 Task: Find connections with filter location Viry-Châtillon with filter topic #Leadershipfirstwith filter profile language Spanish with filter current company International Business Times, India Edition with filter school Rajiv Gandhi Prodoyogiki Vishwavidyalaya, Bhopal with filter industry Renewable Energy Semiconductor Manufacturing with filter service category Visual Design with filter keywords title Telephone Operator
Action: Mouse moved to (265, 200)
Screenshot: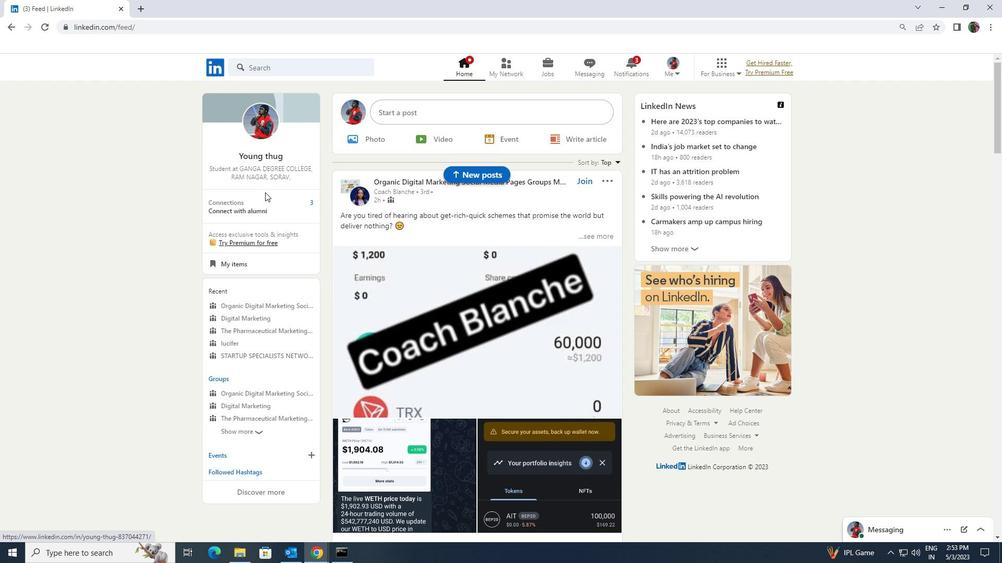 
Action: Mouse pressed left at (265, 200)
Screenshot: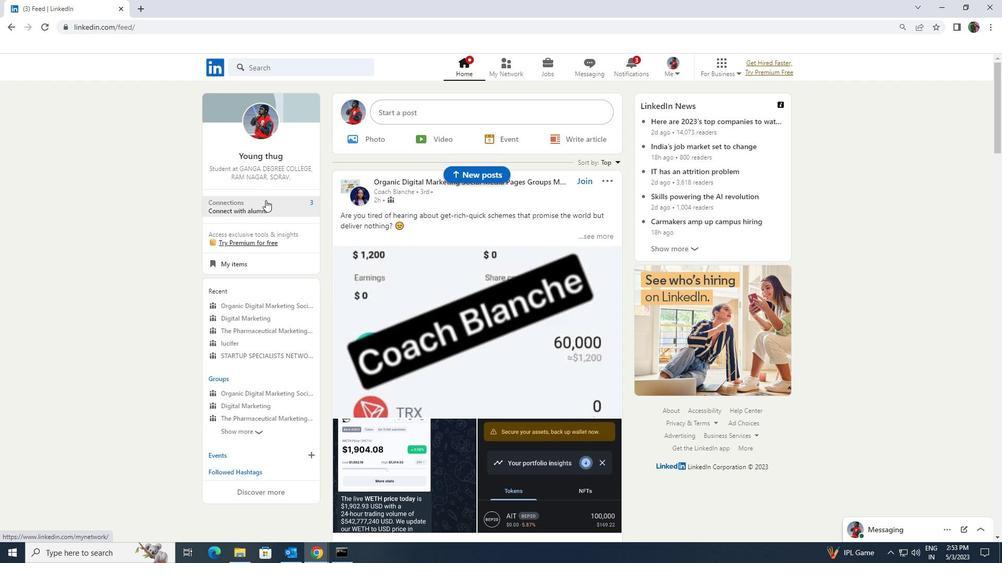 
Action: Mouse moved to (286, 125)
Screenshot: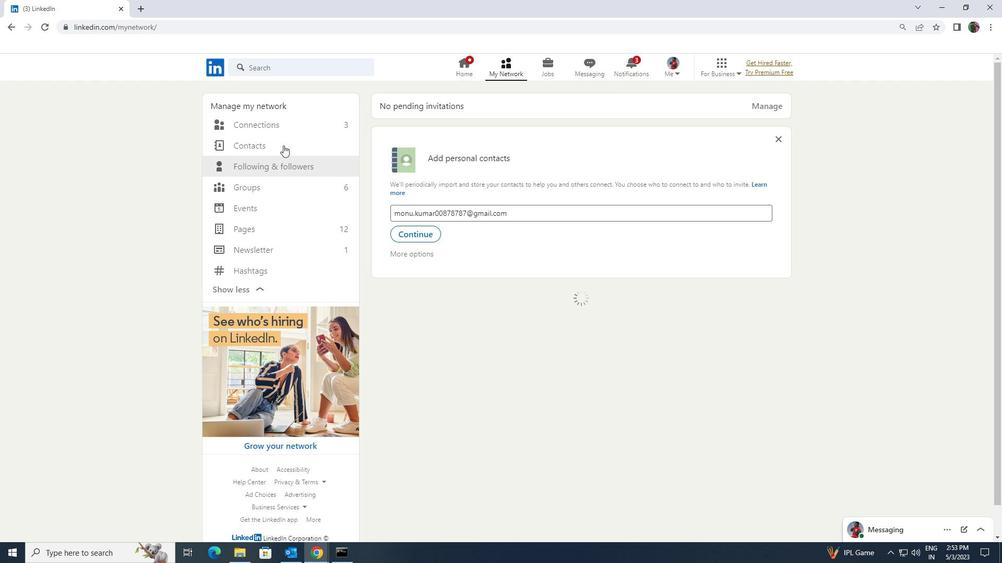 
Action: Mouse pressed left at (286, 125)
Screenshot: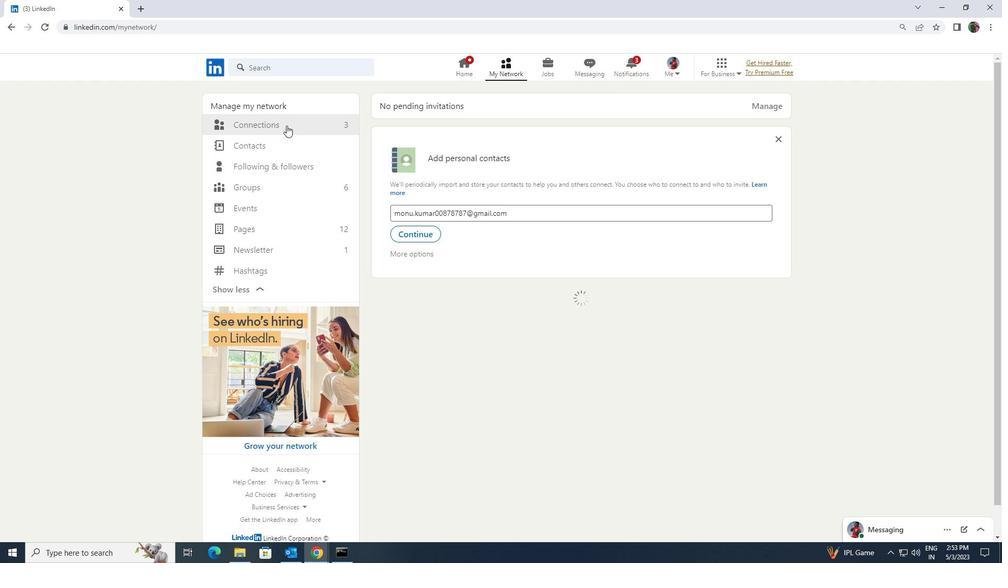 
Action: Mouse moved to (557, 125)
Screenshot: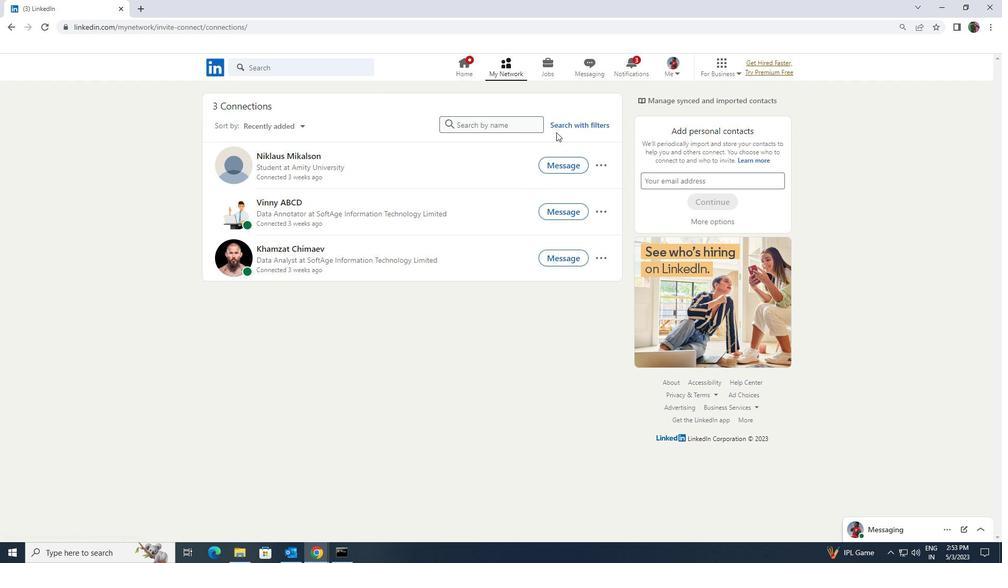 
Action: Mouse pressed left at (557, 125)
Screenshot: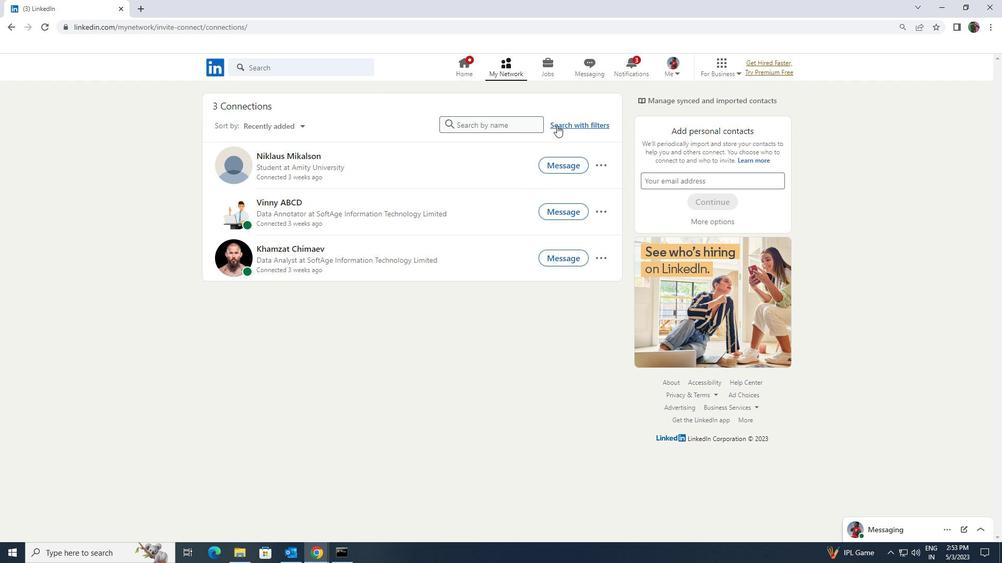 
Action: Mouse moved to (543, 100)
Screenshot: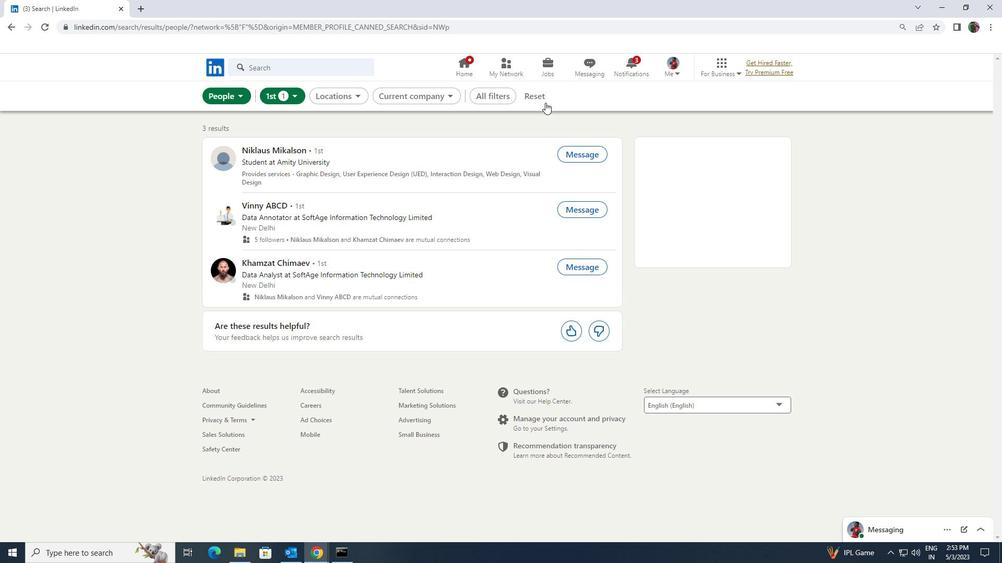 
Action: Mouse pressed left at (543, 100)
Screenshot: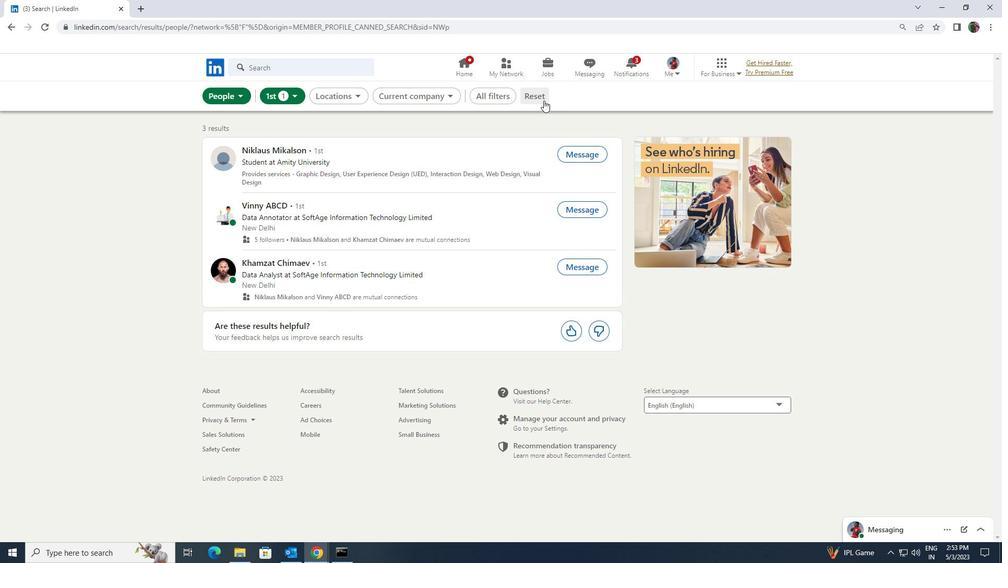 
Action: Mouse moved to (519, 92)
Screenshot: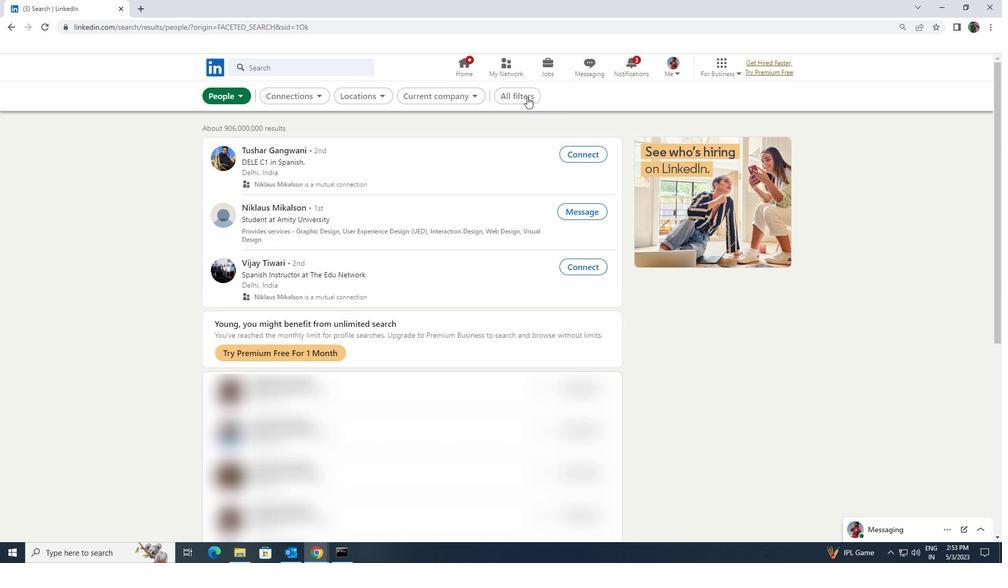 
Action: Mouse pressed left at (519, 92)
Screenshot: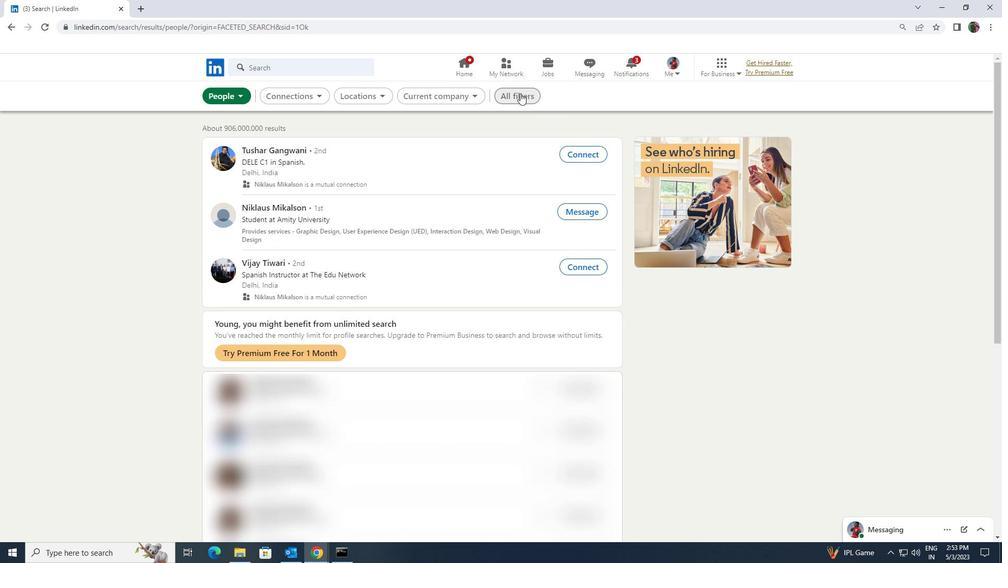 
Action: Mouse pressed left at (519, 92)
Screenshot: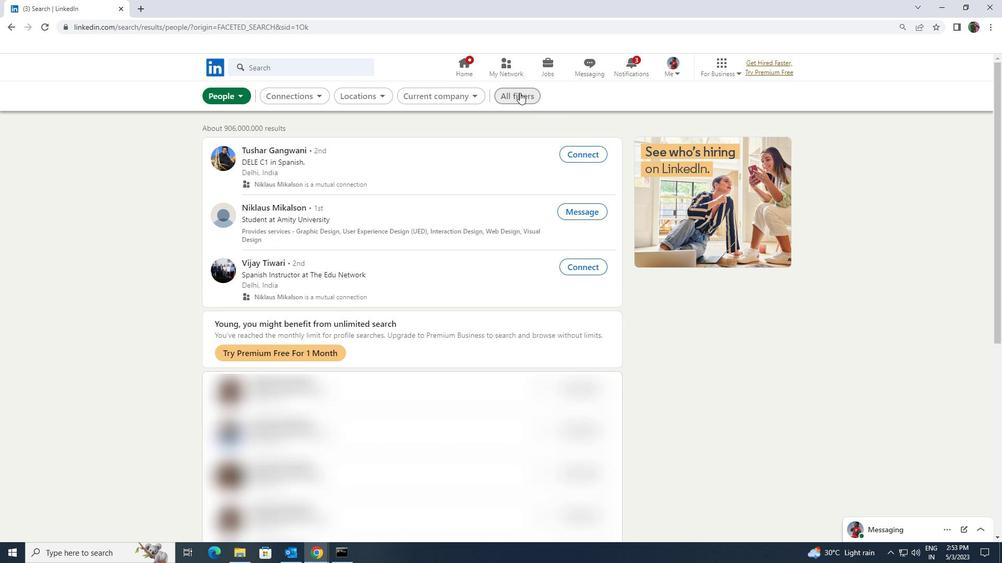 
Action: Mouse pressed left at (519, 92)
Screenshot: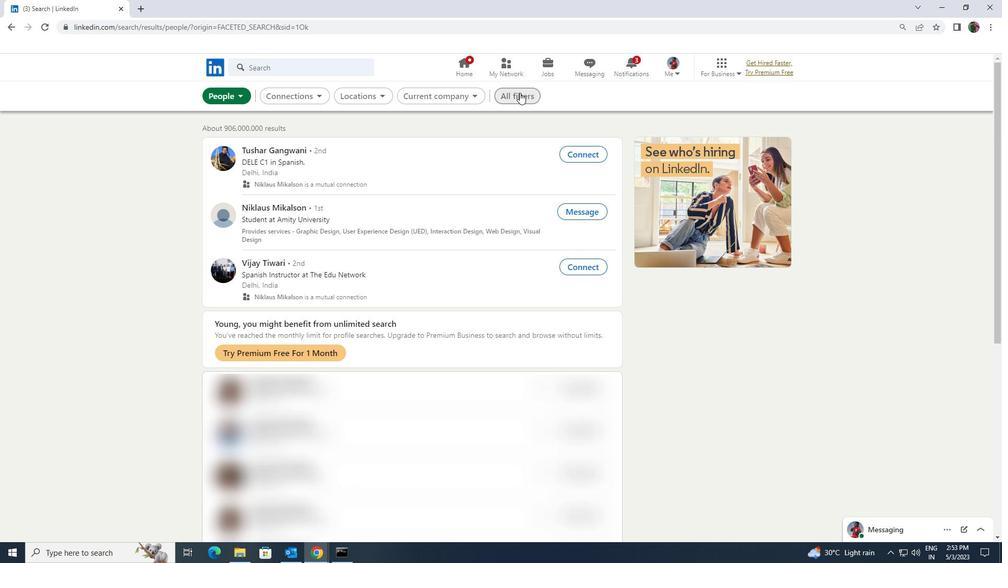 
Action: Mouse moved to (870, 406)
Screenshot: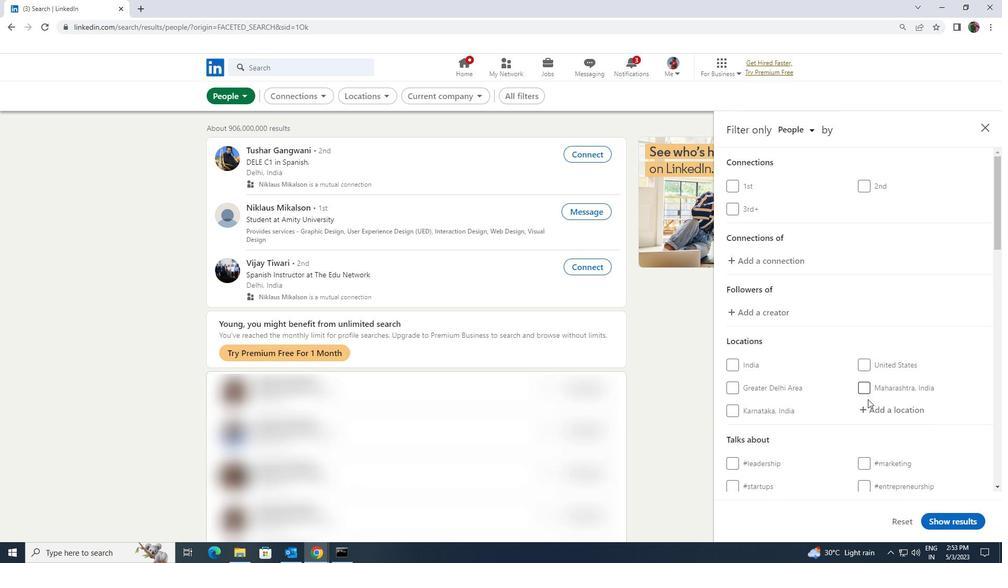 
Action: Mouse pressed left at (870, 406)
Screenshot: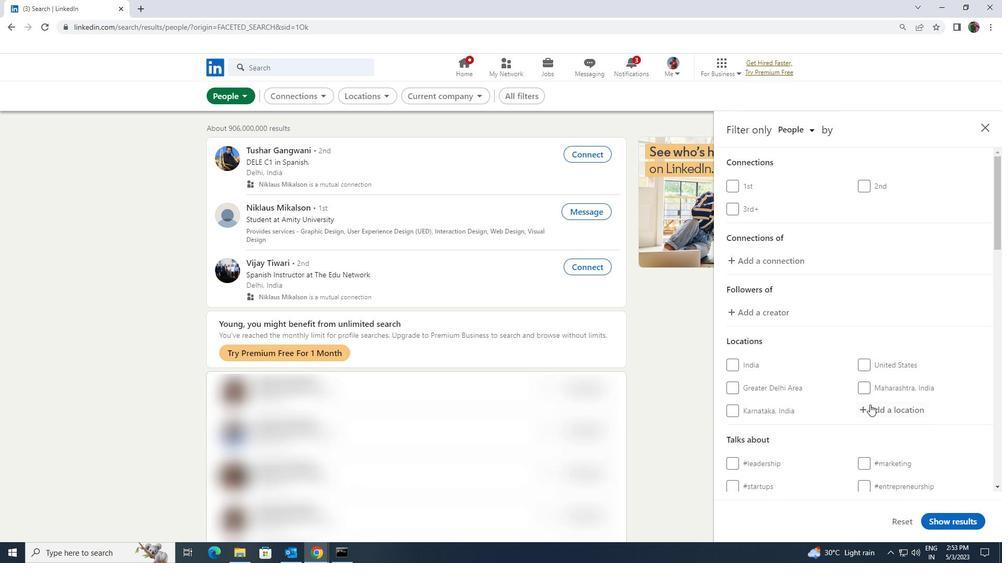 
Action: Mouse moved to (873, 407)
Screenshot: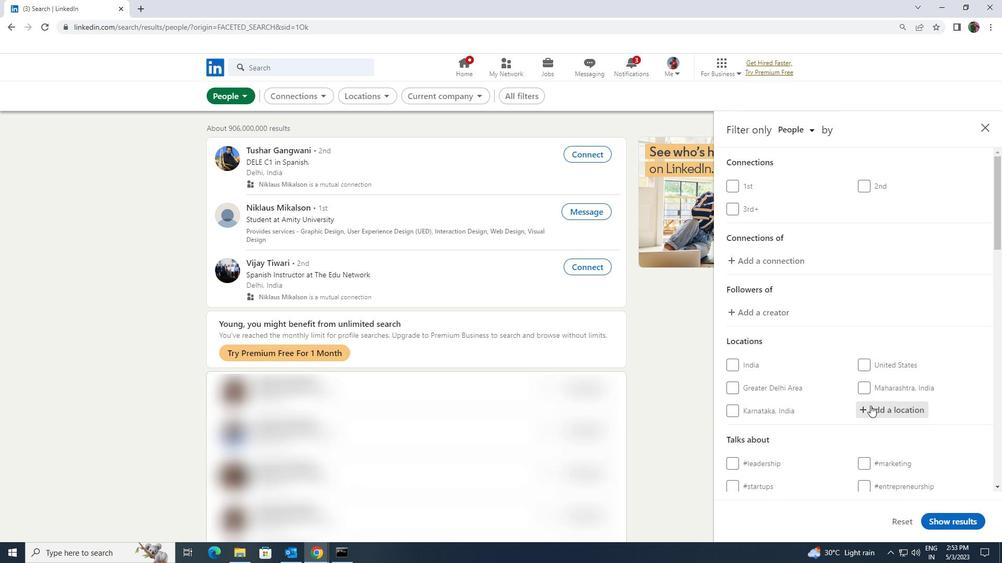 
Action: Key pressed <Key.shift>VIRY<Key.space><Key.shift>CHA
Screenshot: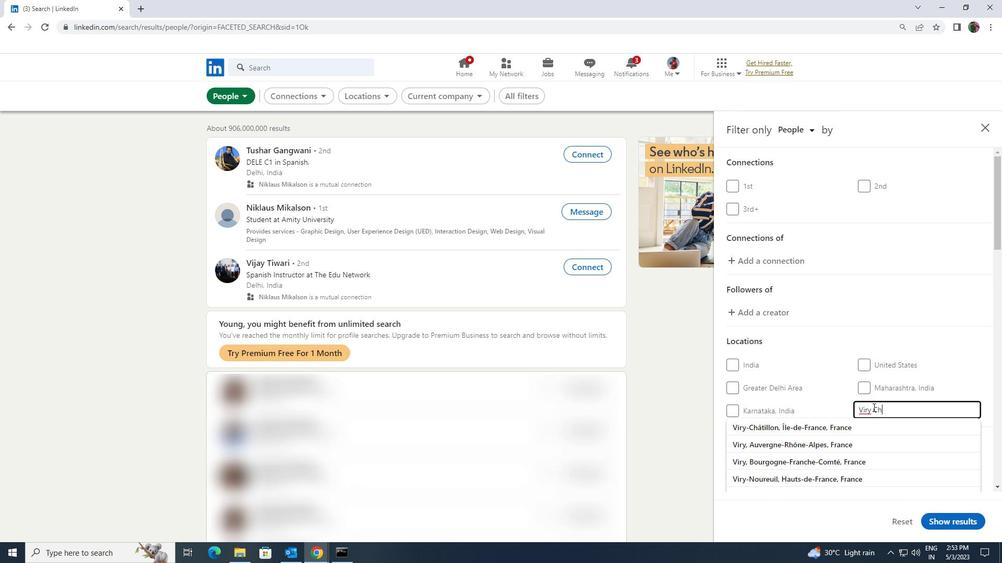 
Action: Mouse moved to (872, 419)
Screenshot: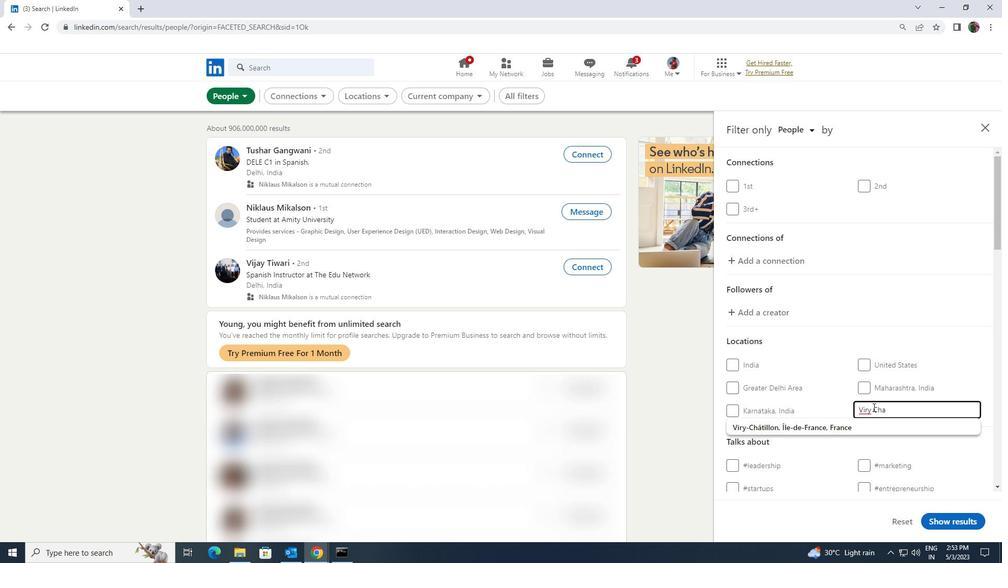 
Action: Mouse pressed left at (872, 419)
Screenshot: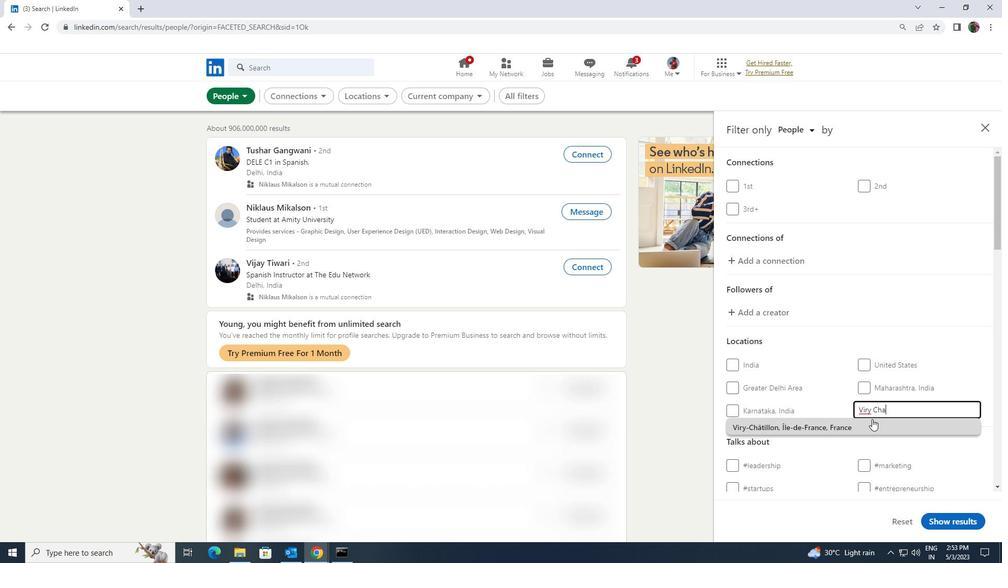 
Action: Mouse scrolled (872, 419) with delta (0, 0)
Screenshot: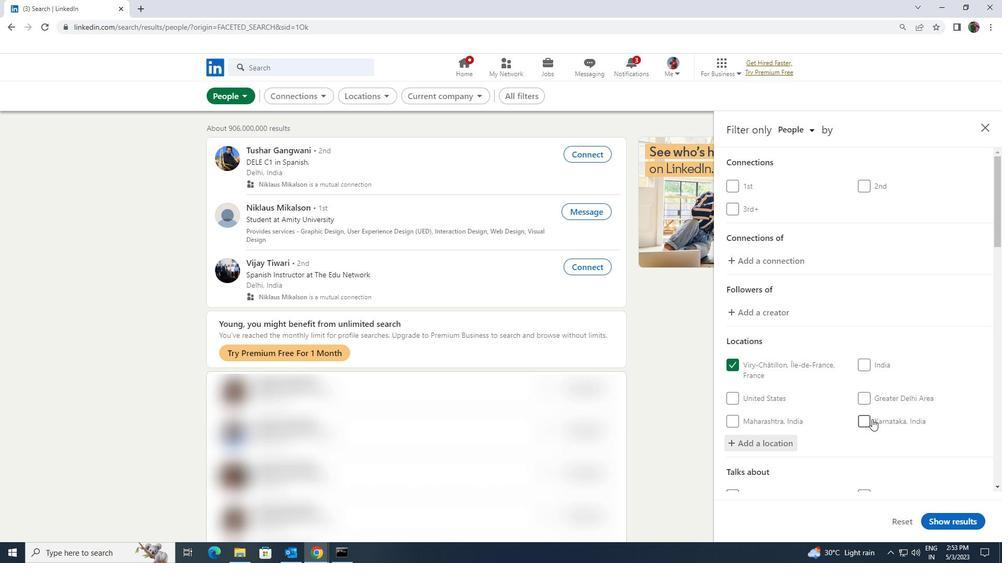 
Action: Mouse scrolled (872, 419) with delta (0, 0)
Screenshot: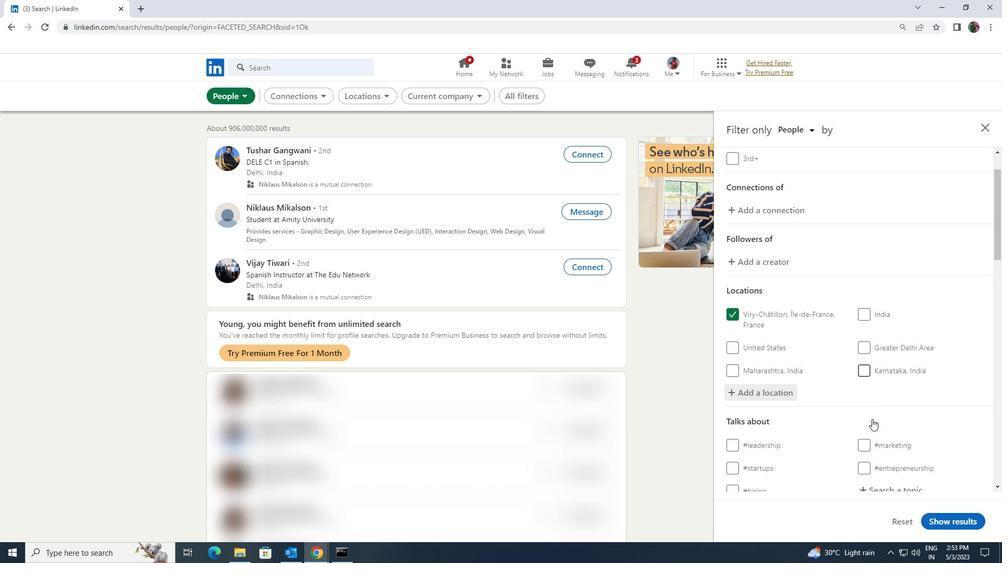 
Action: Mouse scrolled (872, 419) with delta (0, 0)
Screenshot: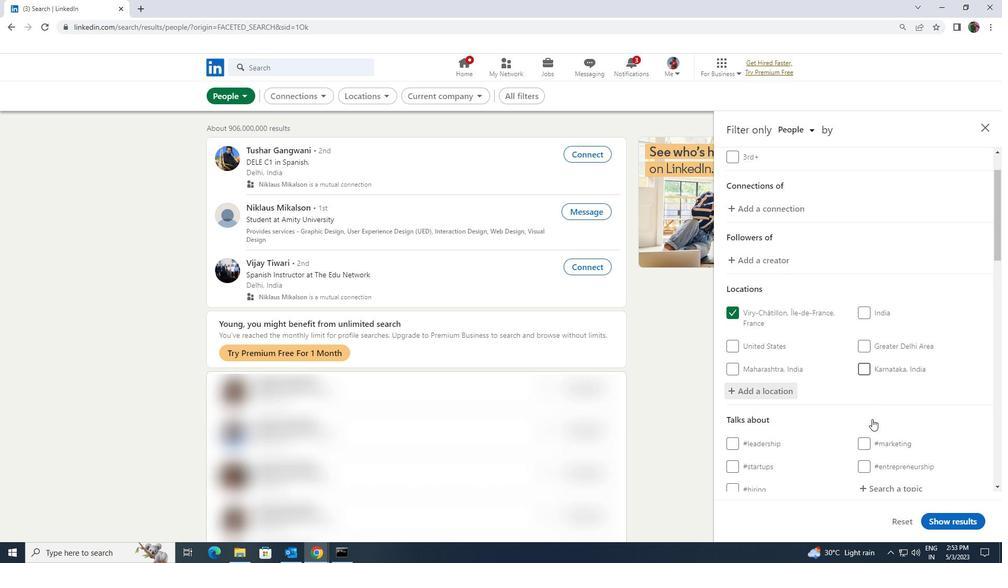 
Action: Mouse moved to (876, 388)
Screenshot: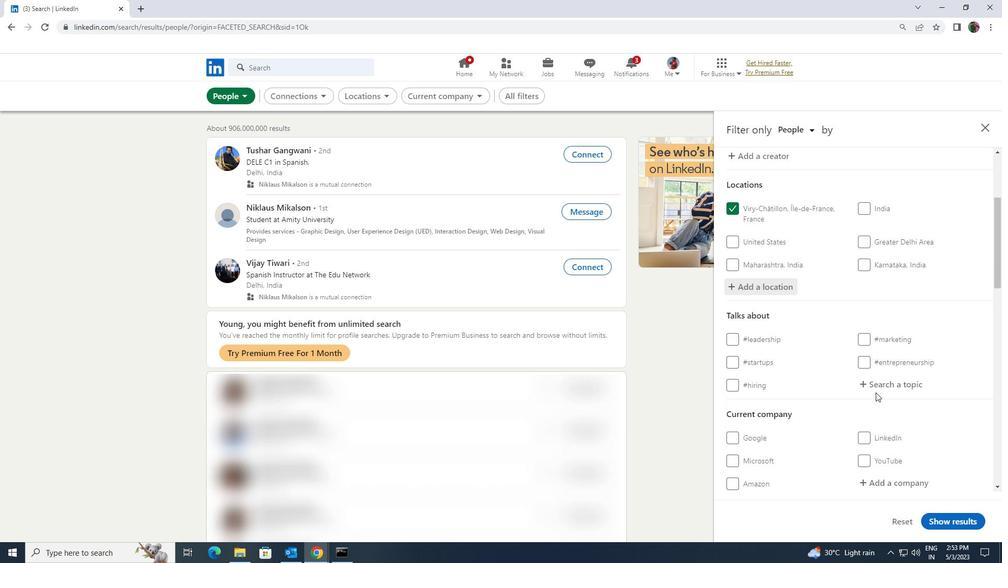 
Action: Mouse pressed left at (876, 388)
Screenshot: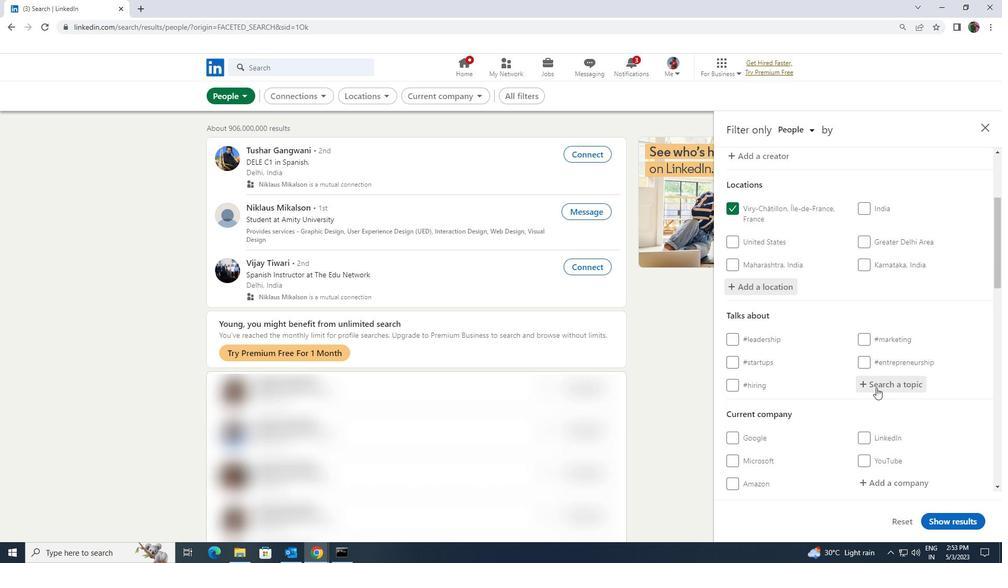 
Action: Key pressed <Key.shift><Key.shift><Key.shift><Key.shift>LEADERSHIPFIRST
Screenshot: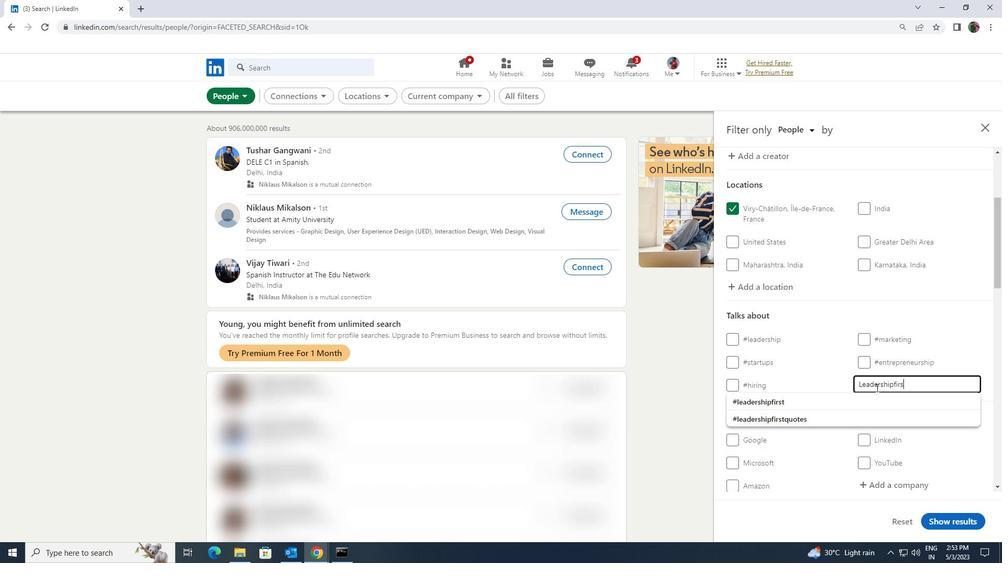 
Action: Mouse moved to (868, 396)
Screenshot: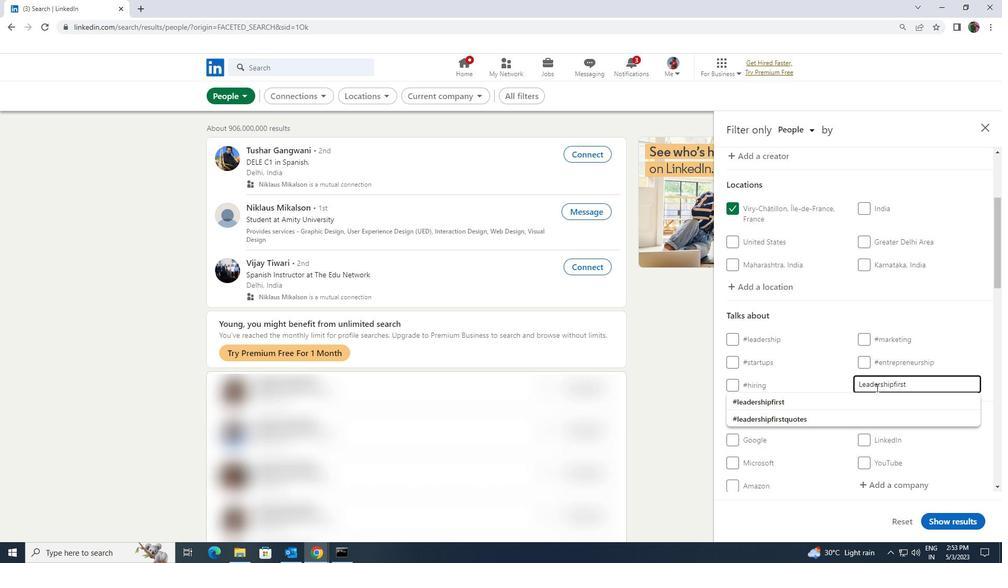
Action: Mouse pressed left at (868, 396)
Screenshot: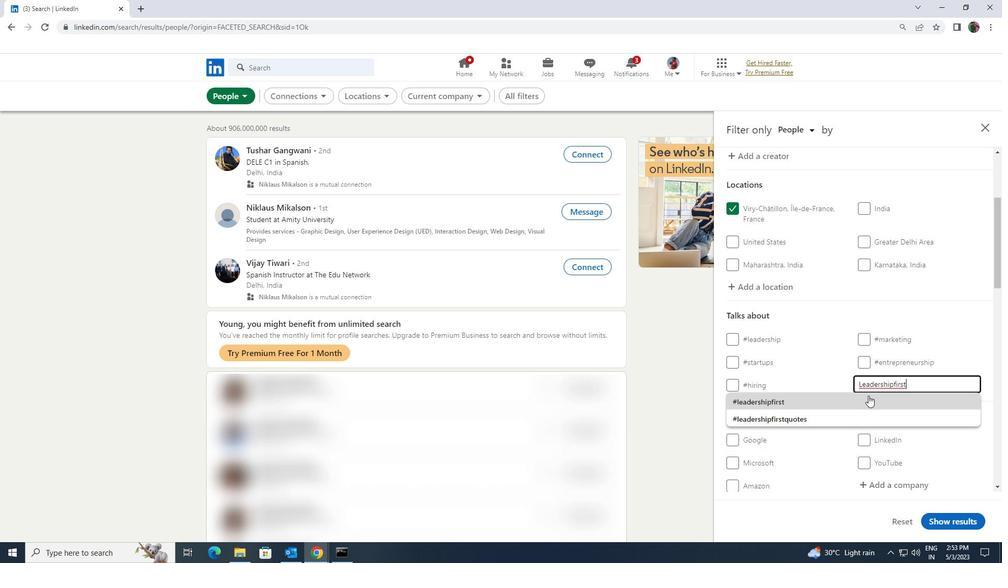 
Action: Mouse scrolled (868, 395) with delta (0, 0)
Screenshot: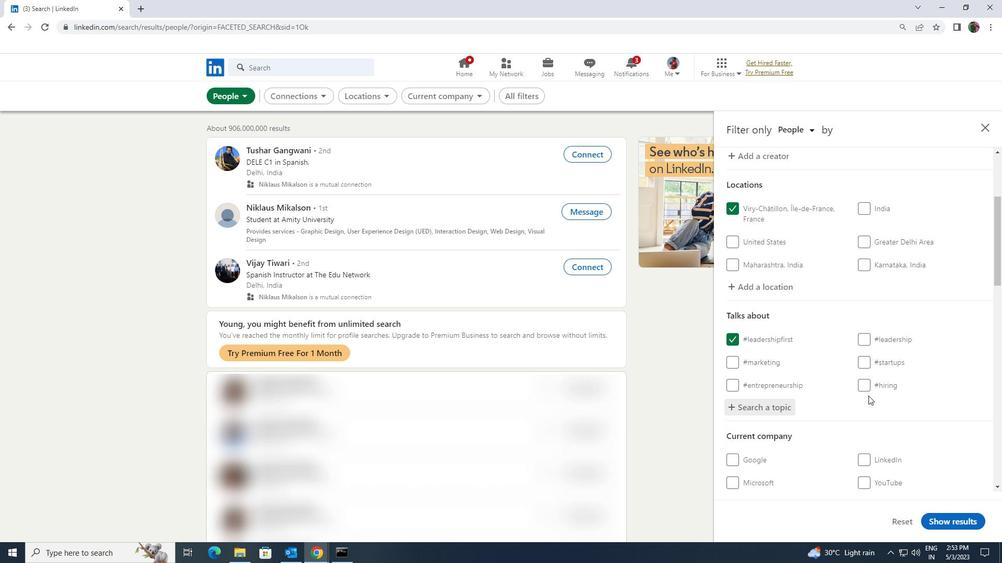 
Action: Mouse scrolled (868, 395) with delta (0, 0)
Screenshot: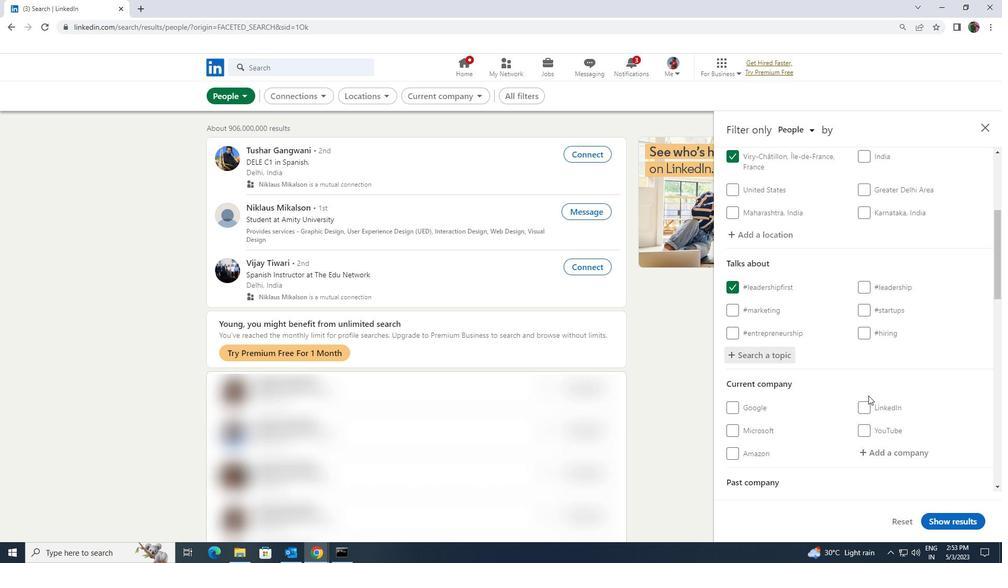 
Action: Mouse scrolled (868, 395) with delta (0, 0)
Screenshot: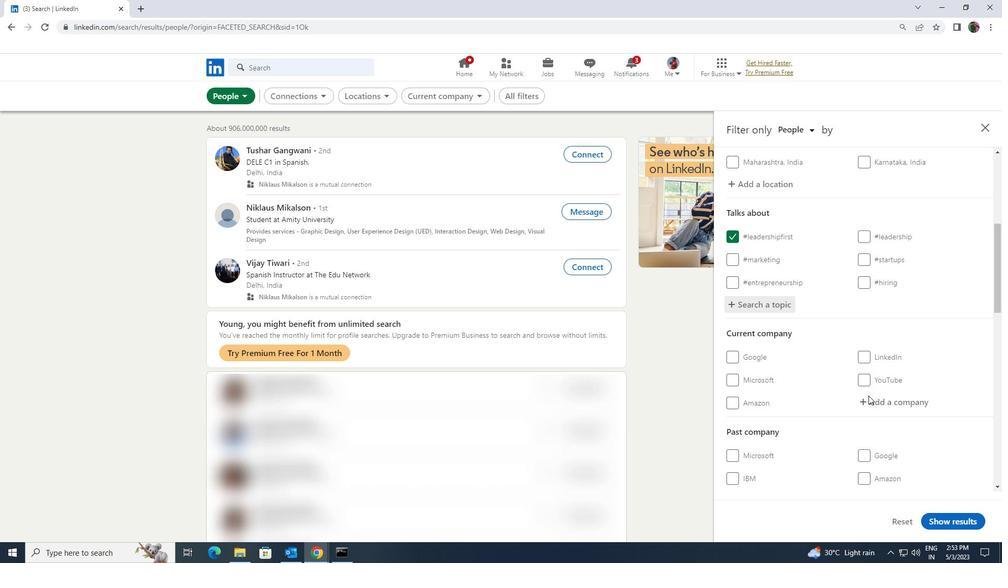 
Action: Mouse scrolled (868, 395) with delta (0, 0)
Screenshot: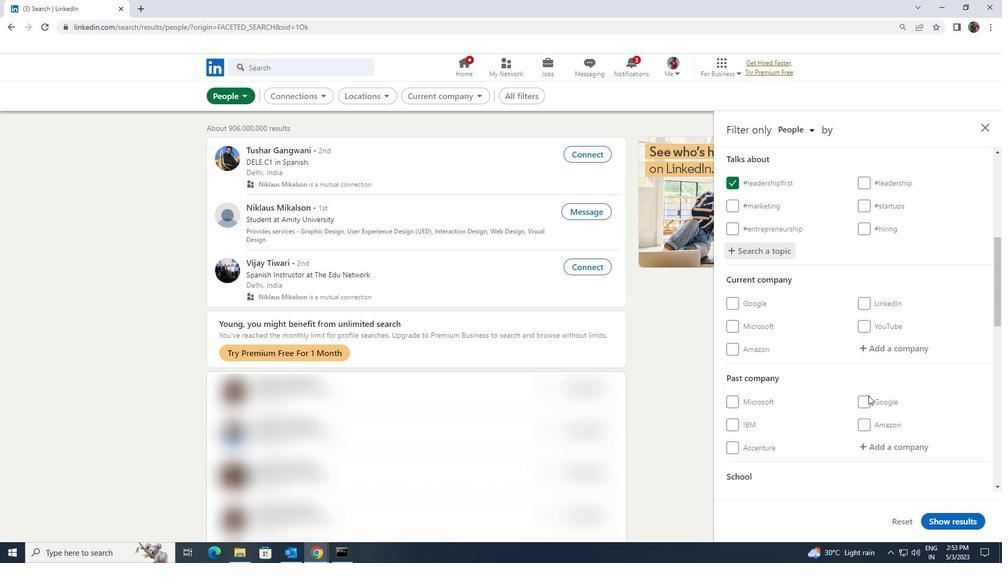 
Action: Mouse scrolled (868, 395) with delta (0, 0)
Screenshot: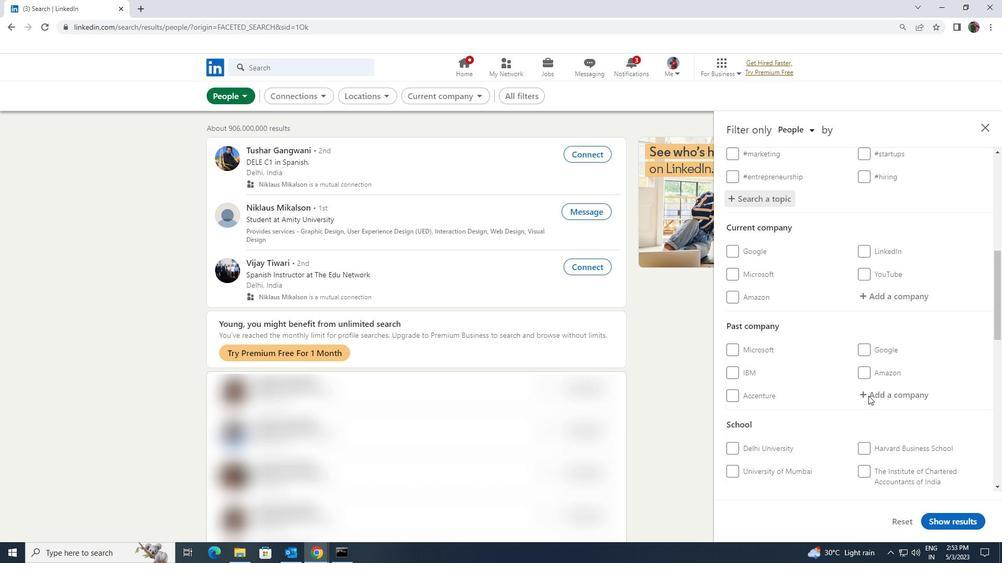 
Action: Mouse scrolled (868, 395) with delta (0, 0)
Screenshot: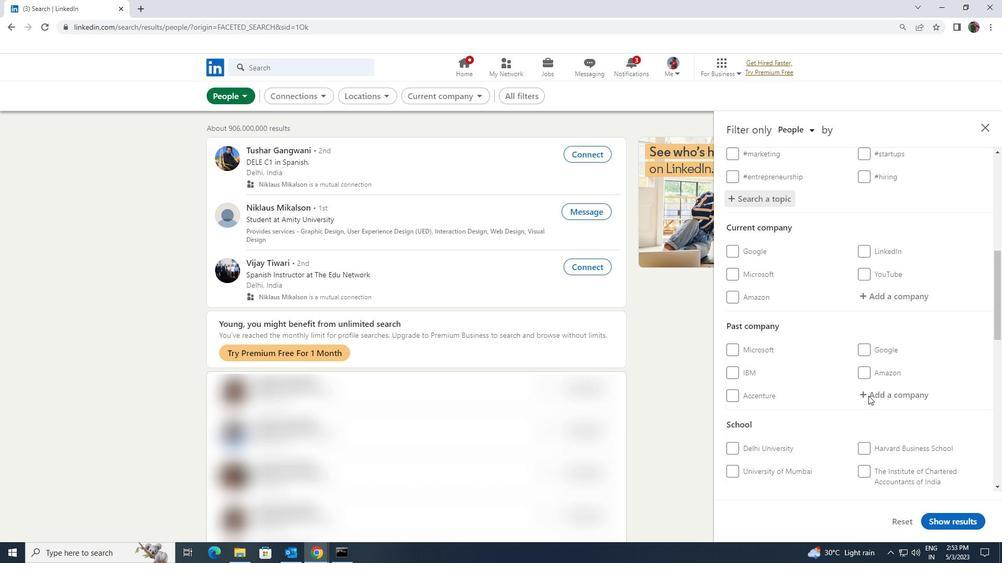 
Action: Mouse scrolled (868, 395) with delta (0, 0)
Screenshot: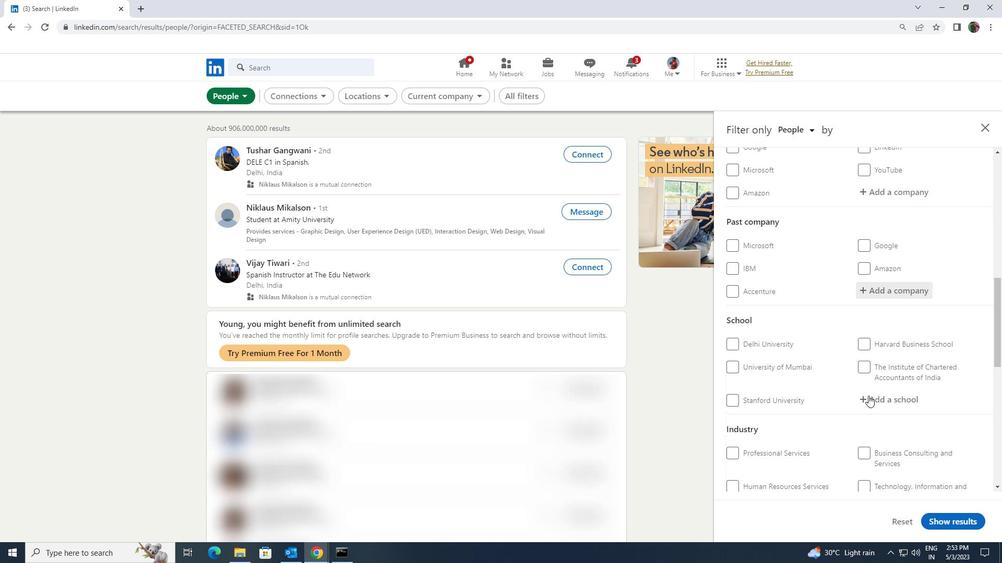 
Action: Mouse scrolled (868, 395) with delta (0, 0)
Screenshot: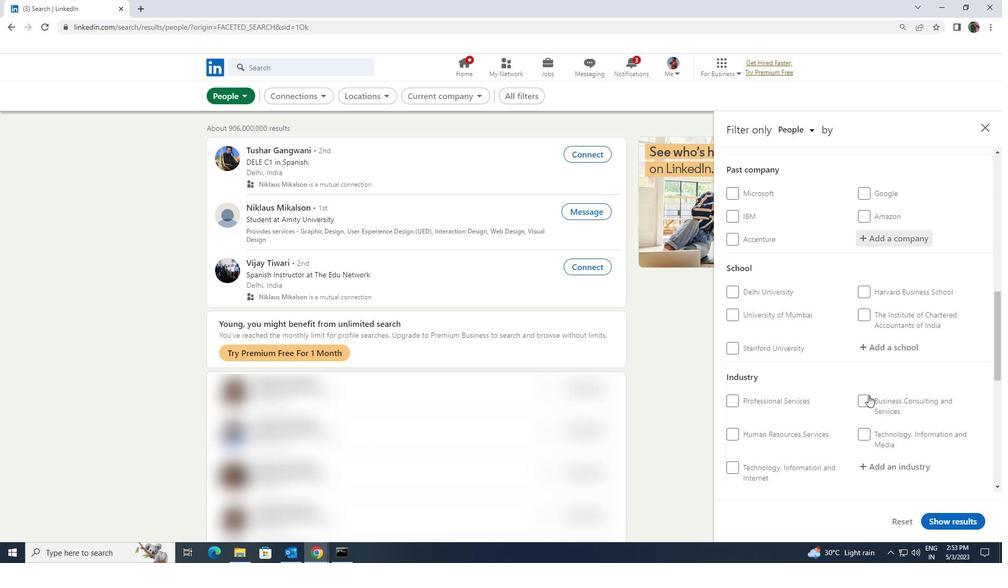 
Action: Mouse scrolled (868, 395) with delta (0, 0)
Screenshot: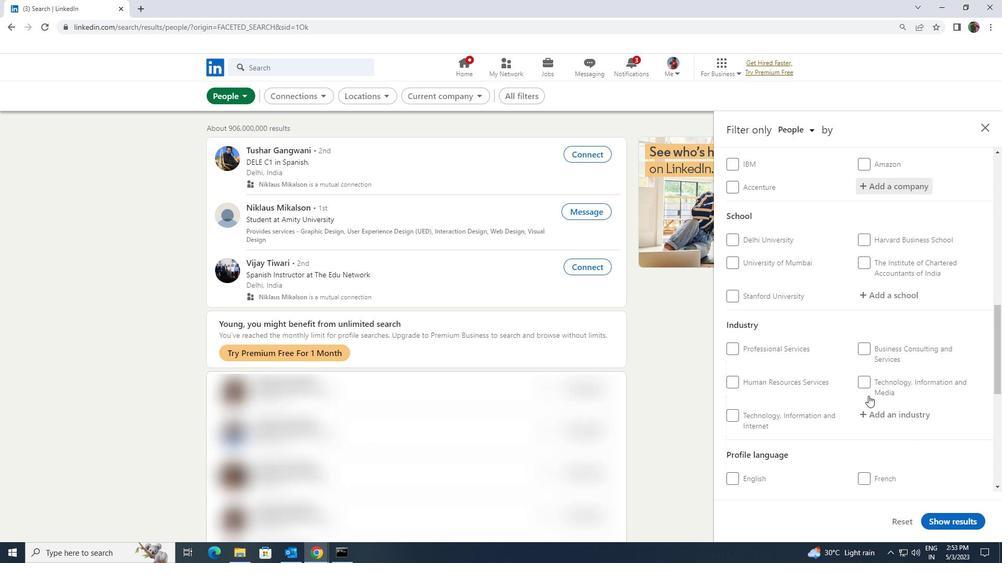 
Action: Mouse scrolled (868, 395) with delta (0, 0)
Screenshot: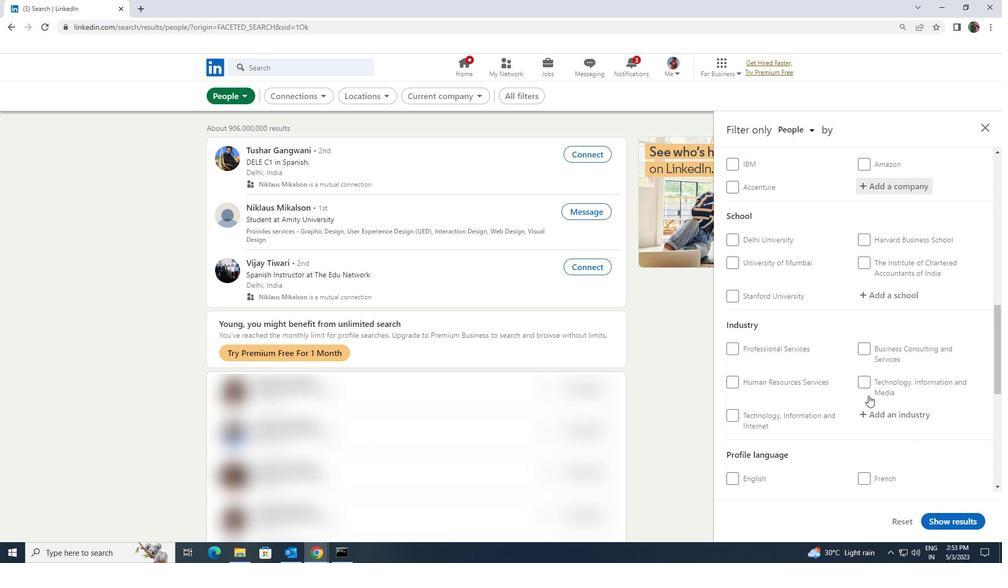 
Action: Mouse moved to (729, 398)
Screenshot: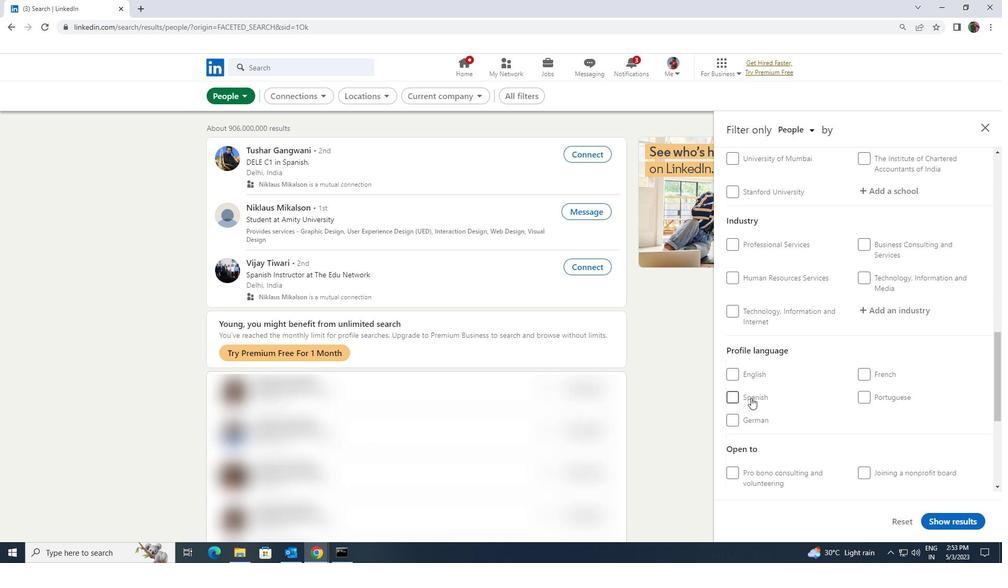 
Action: Mouse pressed left at (729, 398)
Screenshot: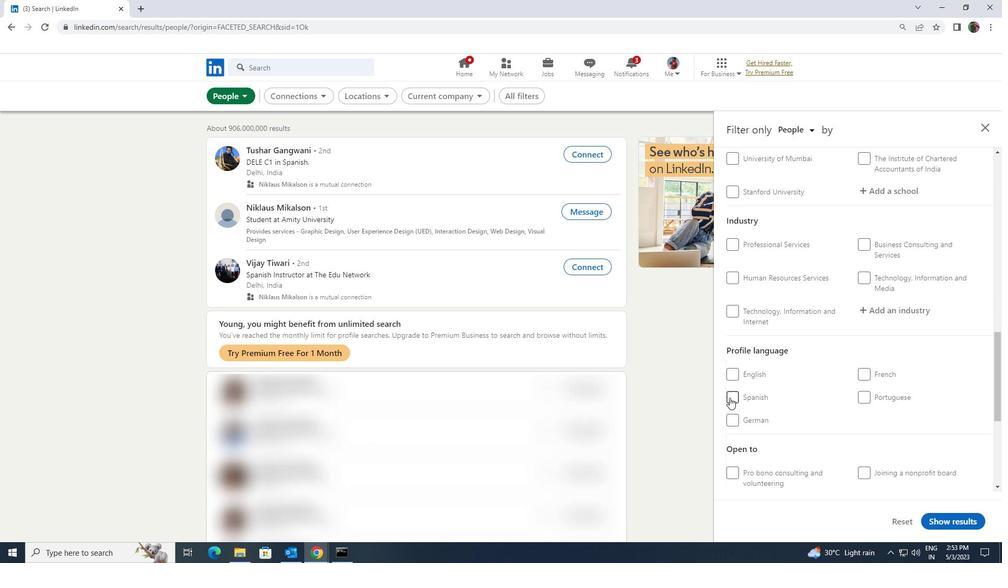 
Action: Mouse moved to (822, 387)
Screenshot: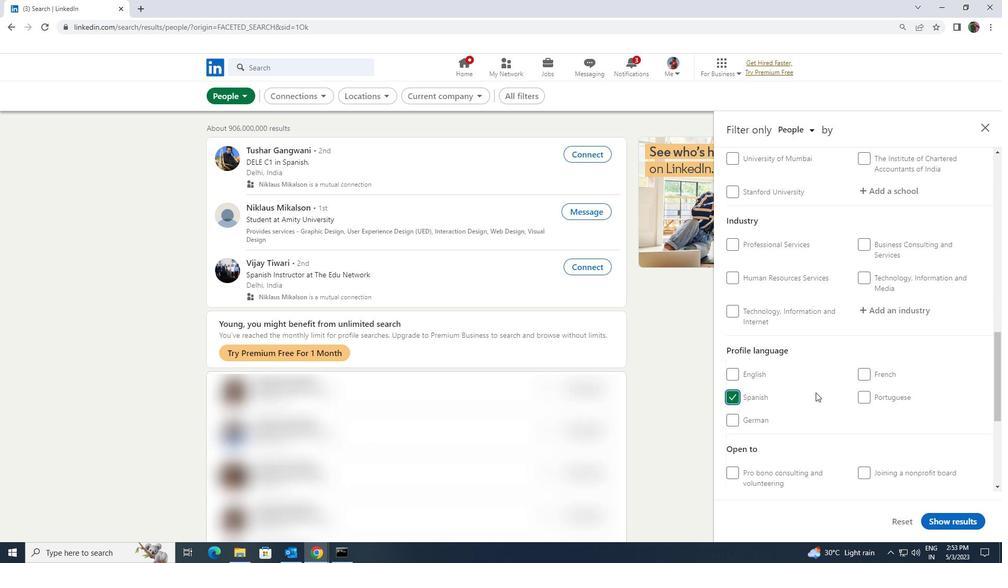 
Action: Mouse scrolled (822, 387) with delta (0, 0)
Screenshot: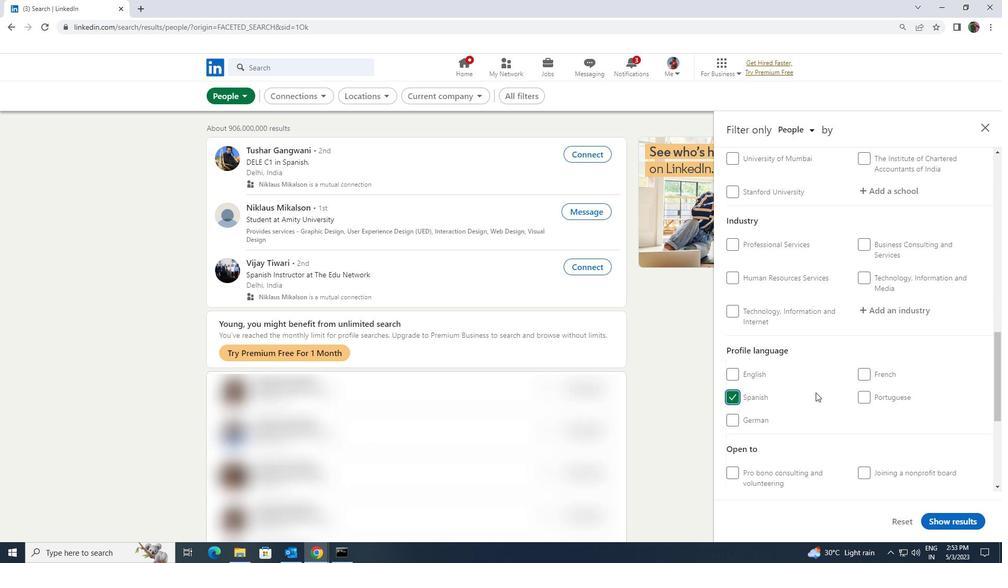 
Action: Mouse scrolled (822, 387) with delta (0, 0)
Screenshot: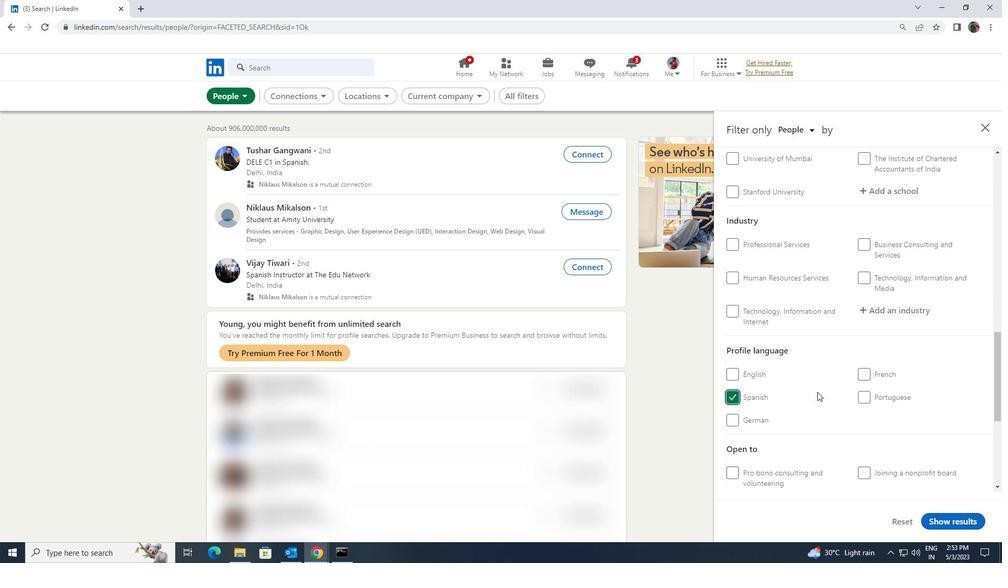 
Action: Mouse scrolled (822, 387) with delta (0, 0)
Screenshot: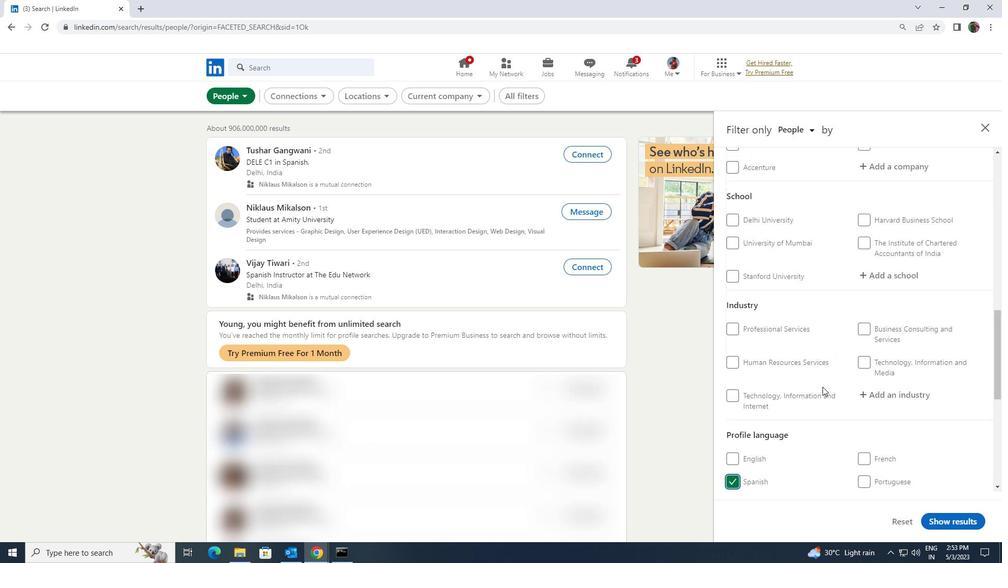 
Action: Mouse scrolled (822, 387) with delta (0, 0)
Screenshot: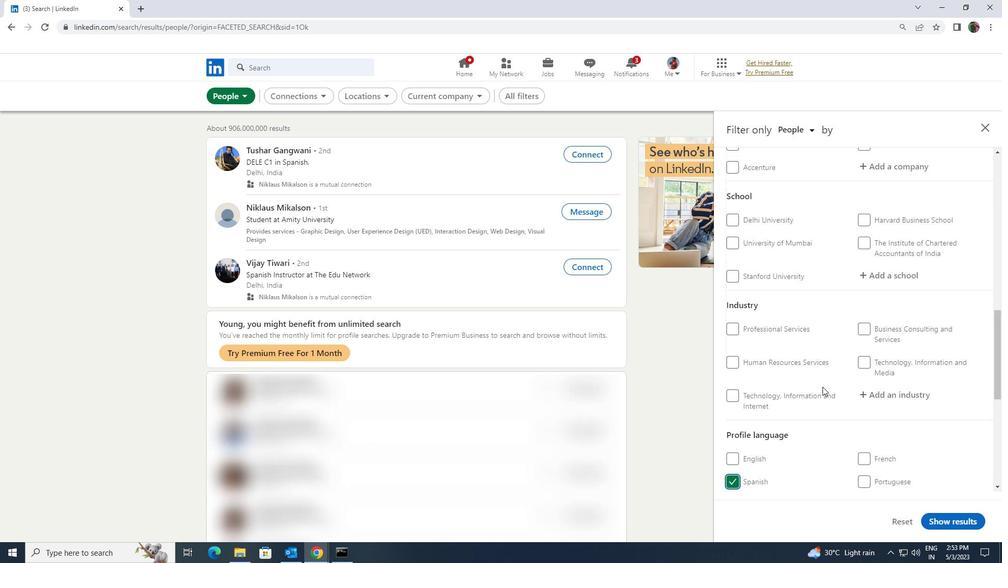 
Action: Mouse scrolled (822, 387) with delta (0, 0)
Screenshot: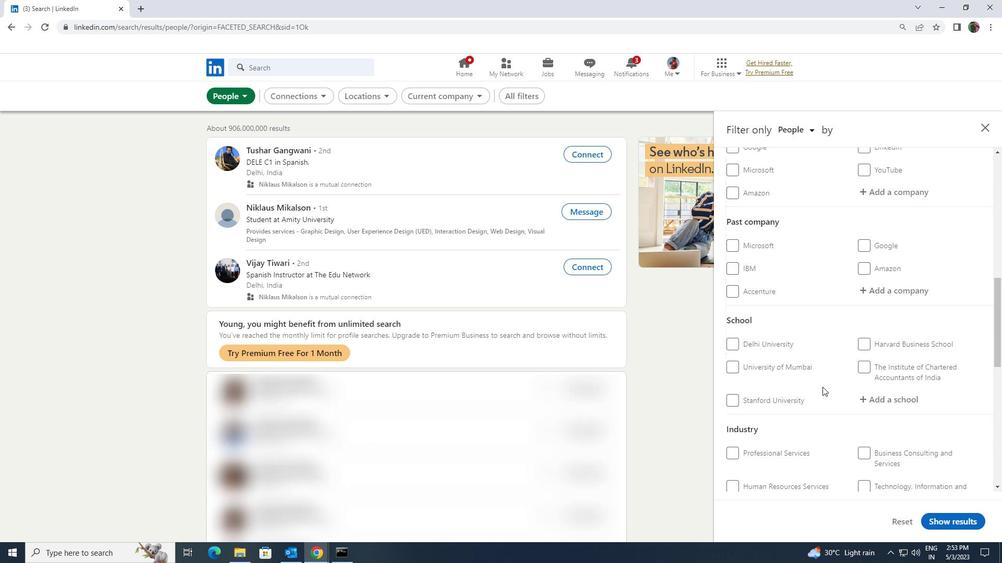 
Action: Mouse scrolled (822, 387) with delta (0, 0)
Screenshot: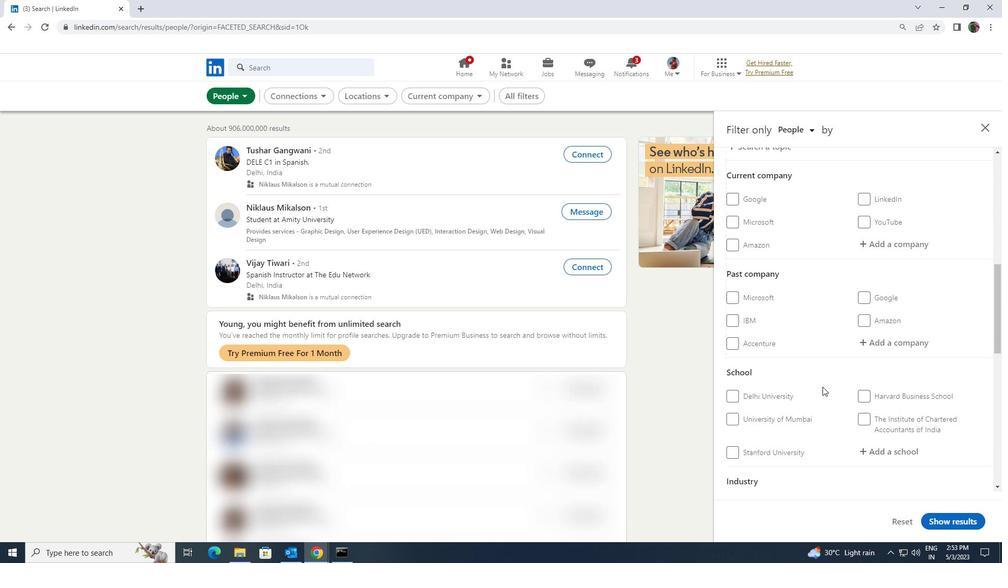 
Action: Mouse scrolled (822, 387) with delta (0, 0)
Screenshot: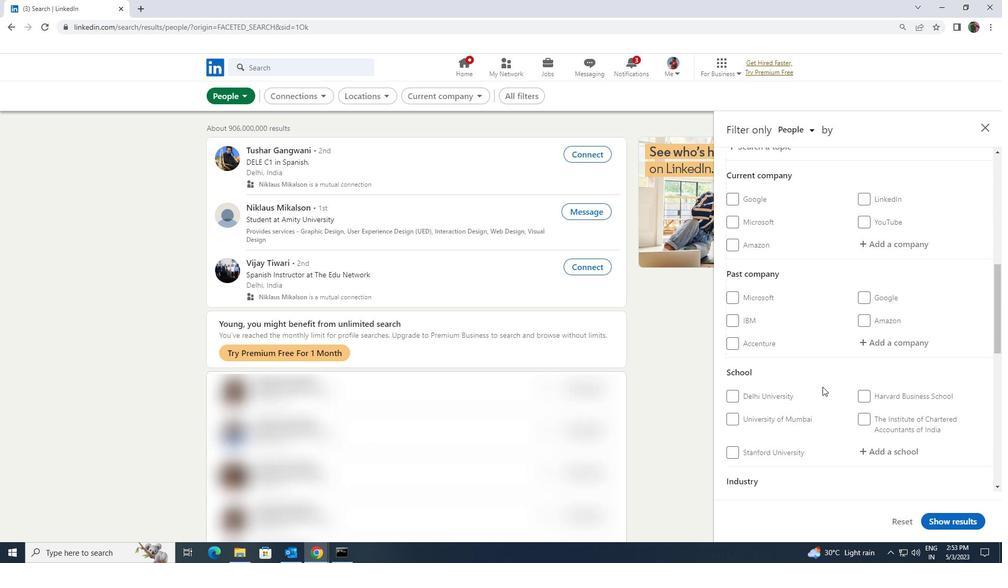 
Action: Mouse moved to (875, 346)
Screenshot: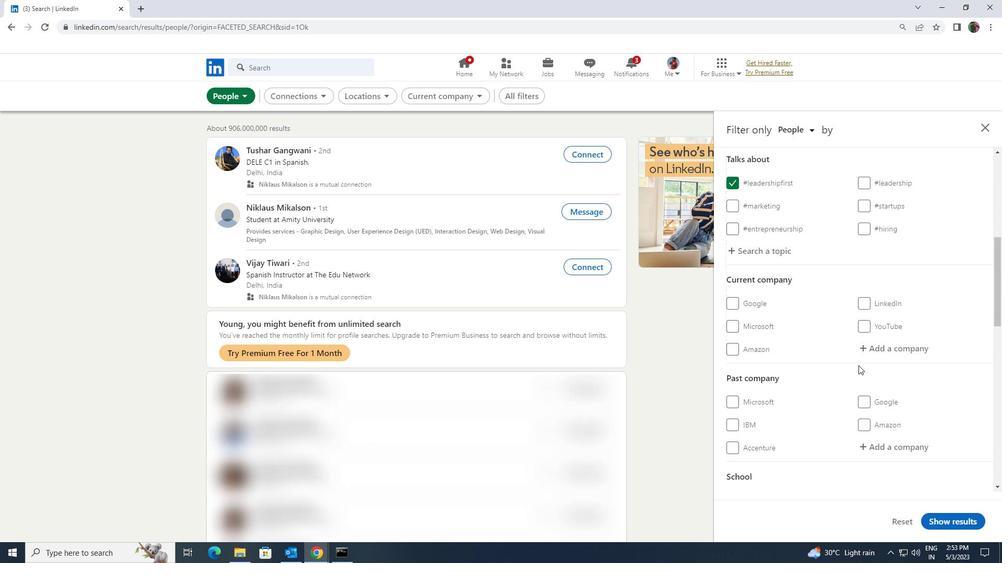
Action: Mouse pressed left at (875, 346)
Screenshot: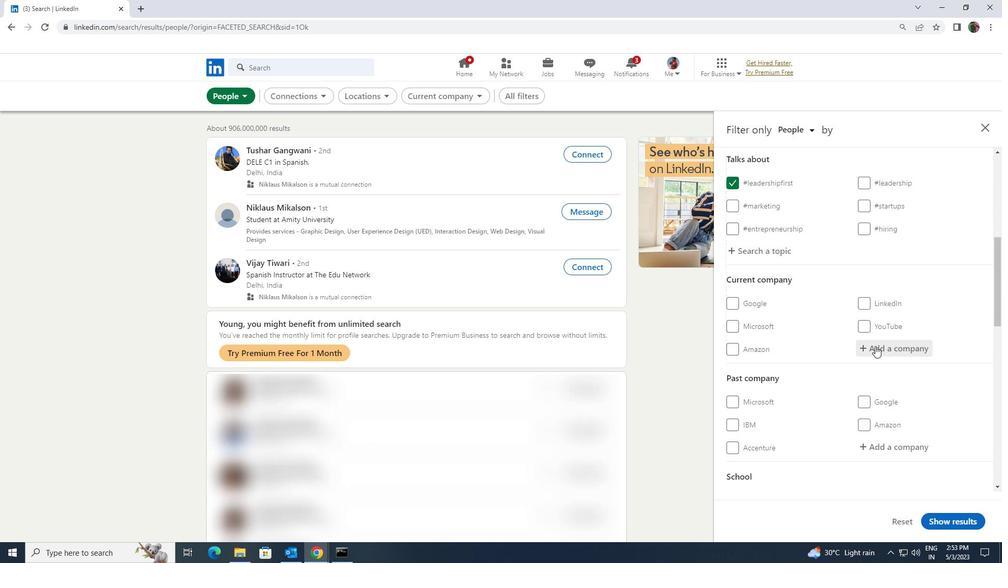 
Action: Key pressed <Key.shift>INTERNATIONAL<Key.space><Key.shift>BUSINESS<Key.space><Key.shift>TIMES
Screenshot: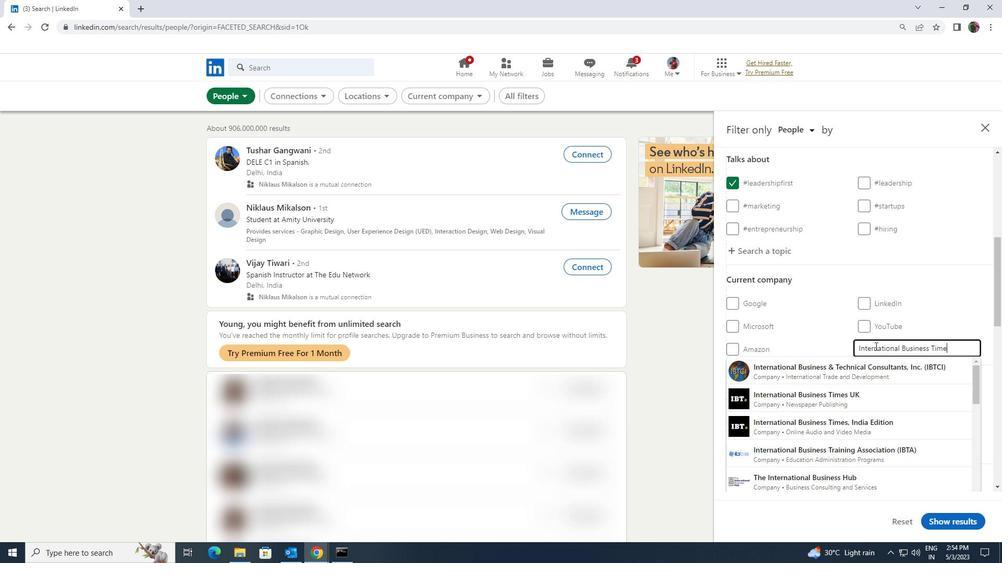 
Action: Mouse moved to (877, 363)
Screenshot: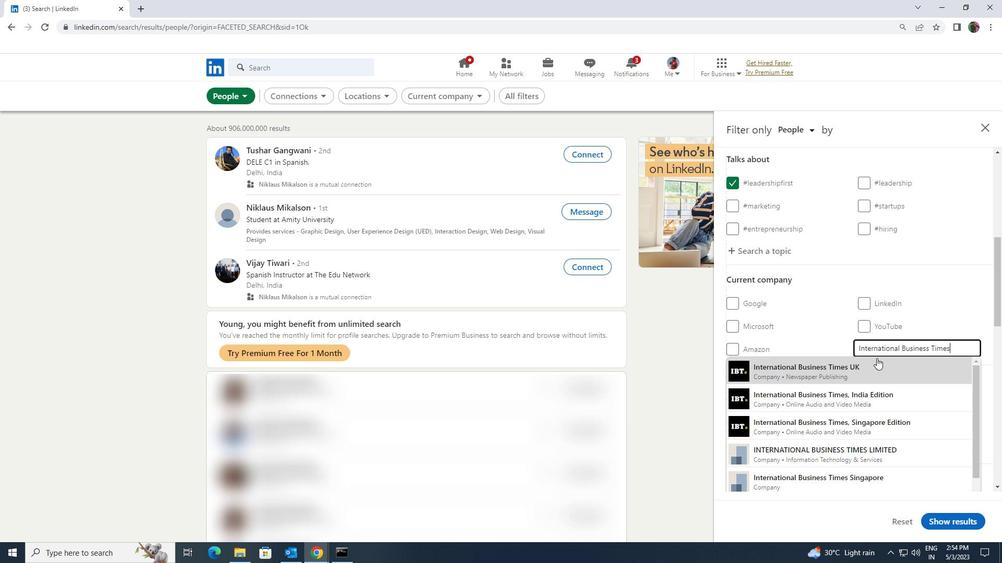 
Action: Key pressed <Key.space><Key.shift>INDIAN<Key.space><Key.backspace><Key.backspace>
Screenshot: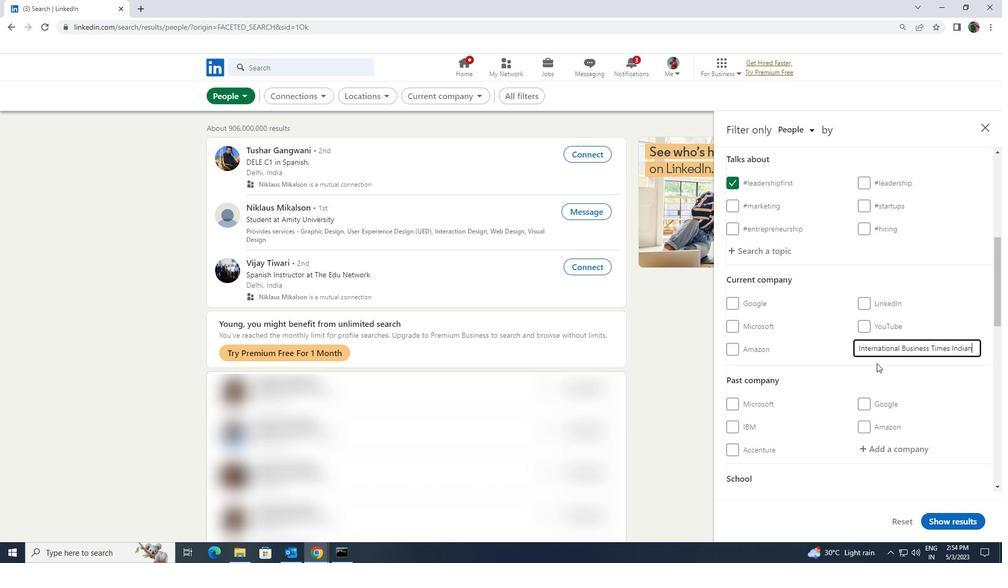 
Action: Mouse pressed left at (877, 363)
Screenshot: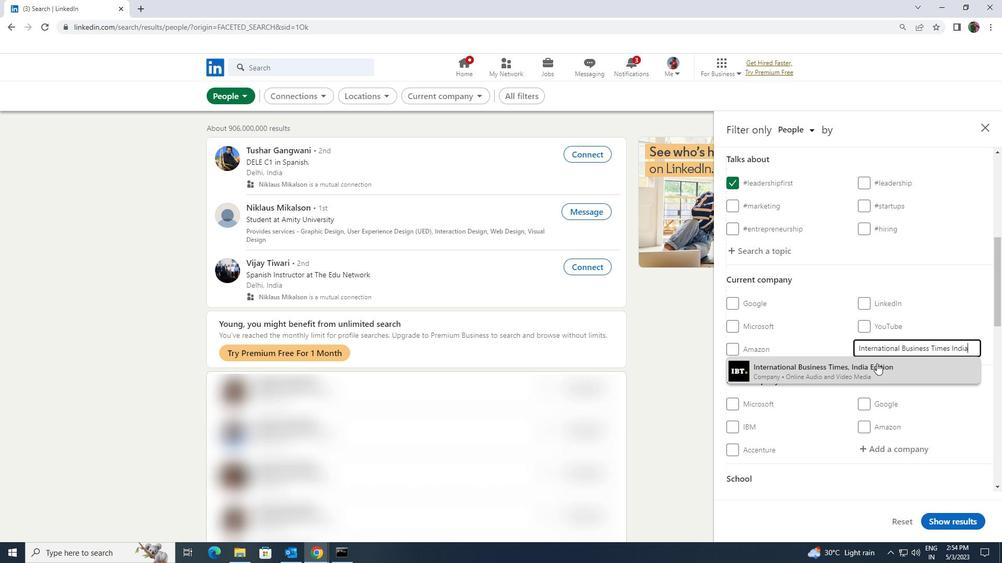 
Action: Mouse scrolled (877, 363) with delta (0, 0)
Screenshot: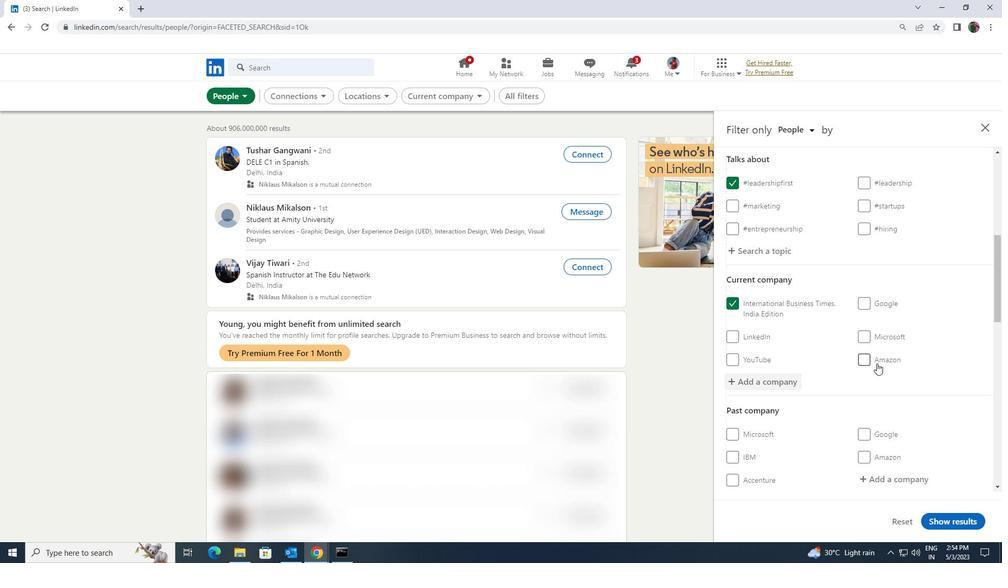 
Action: Mouse scrolled (877, 363) with delta (0, 0)
Screenshot: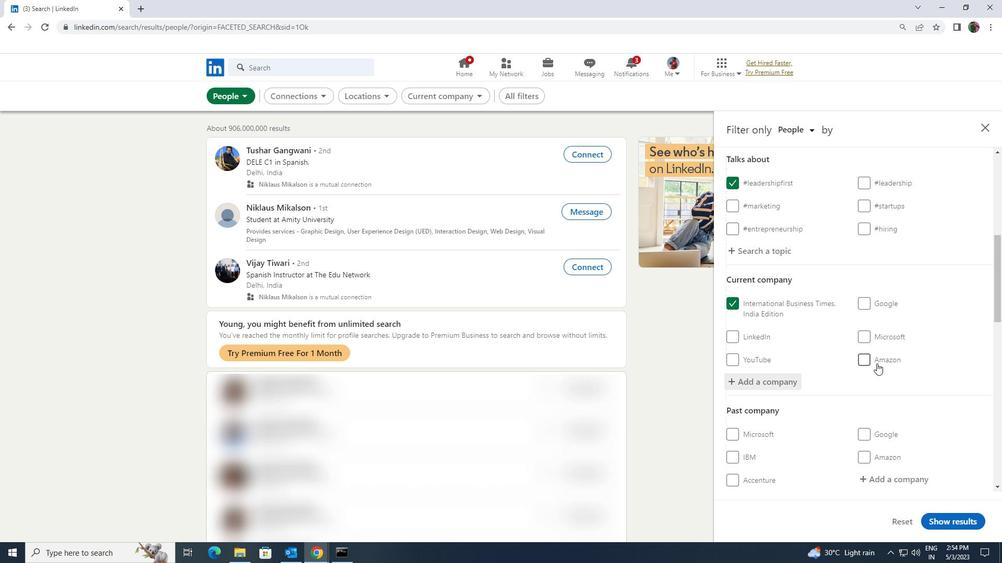 
Action: Mouse scrolled (877, 363) with delta (0, 0)
Screenshot: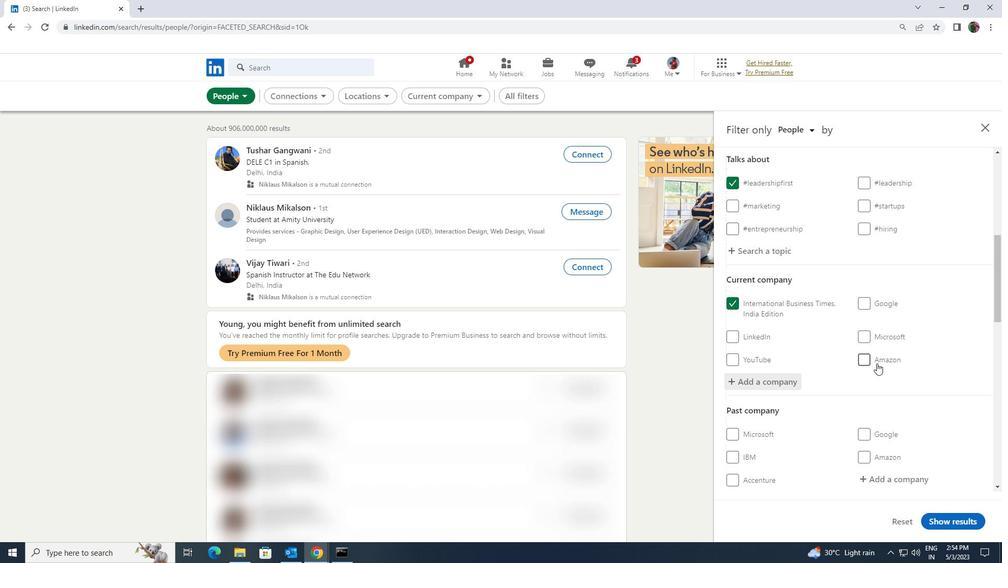 
Action: Mouse moved to (880, 341)
Screenshot: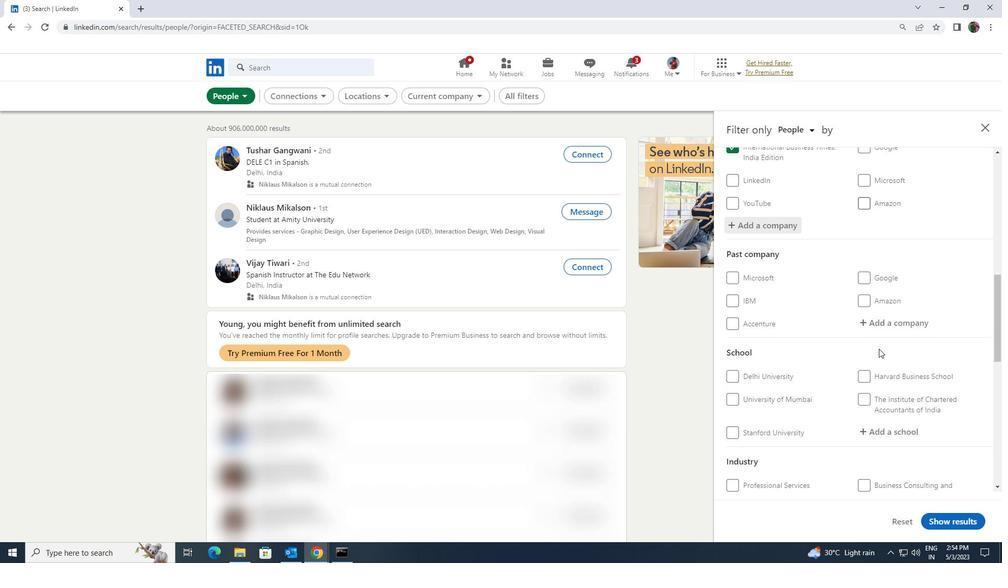 
Action: Mouse scrolled (880, 340) with delta (0, 0)
Screenshot: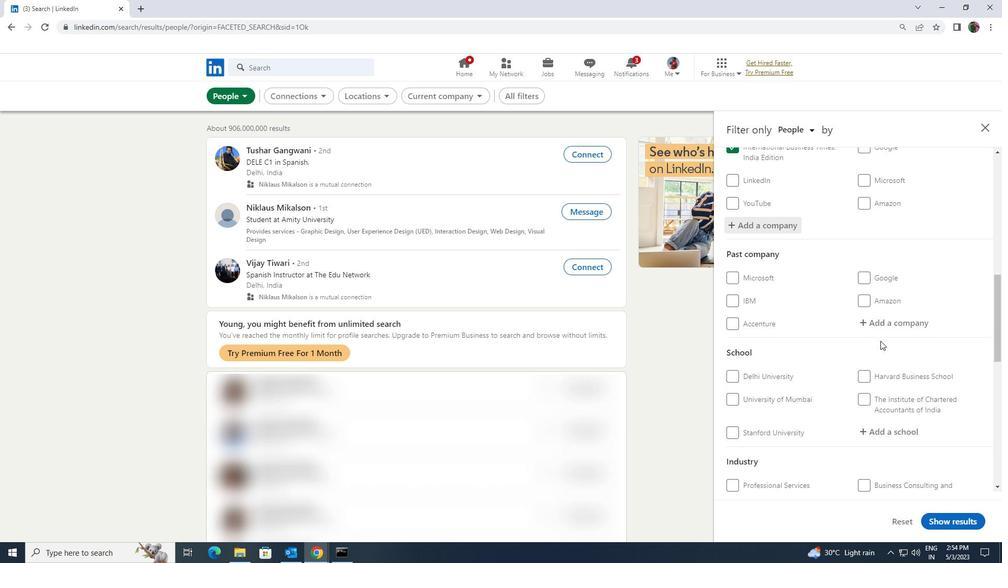 
Action: Mouse moved to (879, 372)
Screenshot: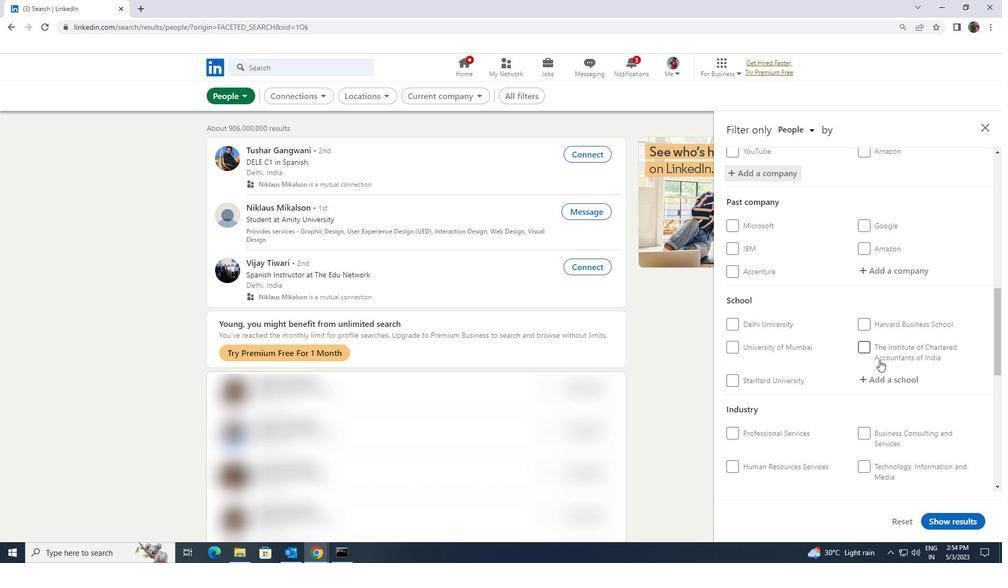 
Action: Mouse pressed left at (879, 372)
Screenshot: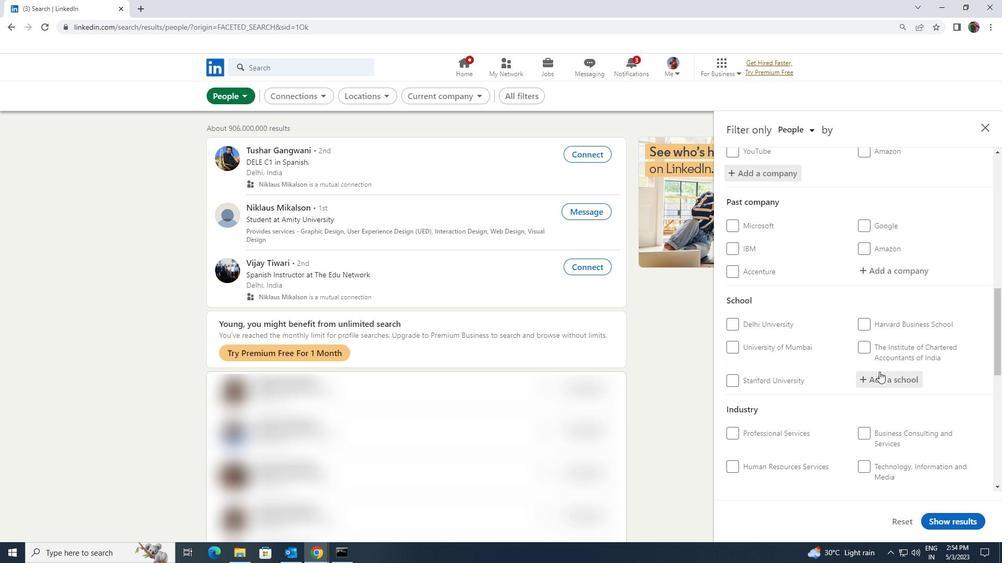 
Action: Key pressed <Key.shift><Key.shift><Key.shift><Key.shift>RAJIV<Key.space><Key.shift>GANDHI<Key.space><Key.shift>PRO
Screenshot: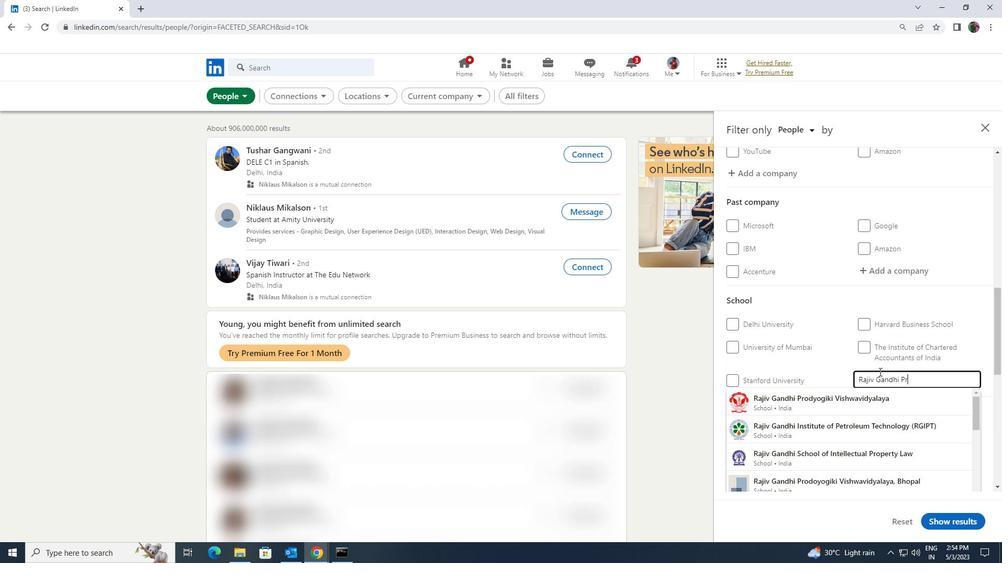 
Action: Mouse moved to (873, 402)
Screenshot: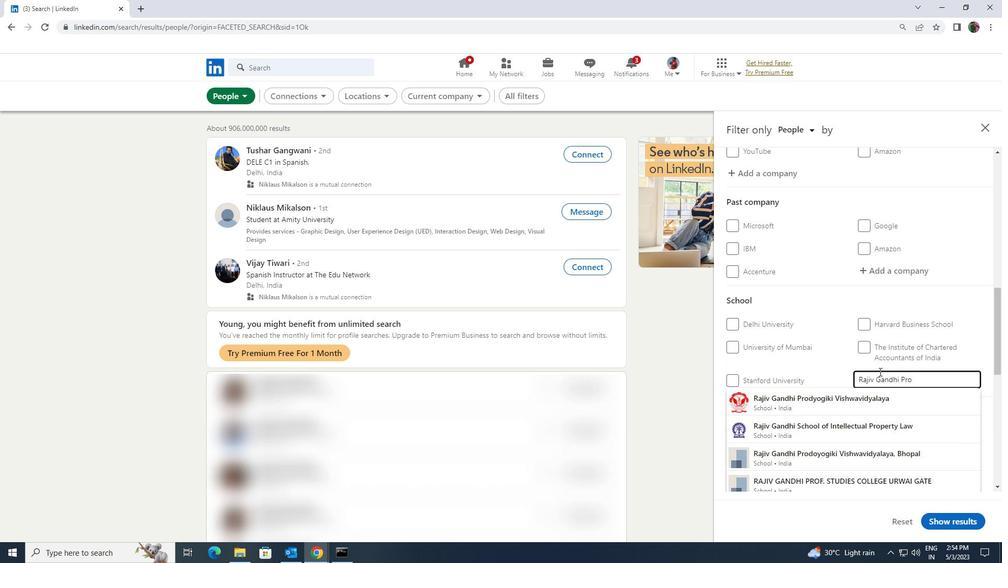
Action: Mouse pressed left at (873, 402)
Screenshot: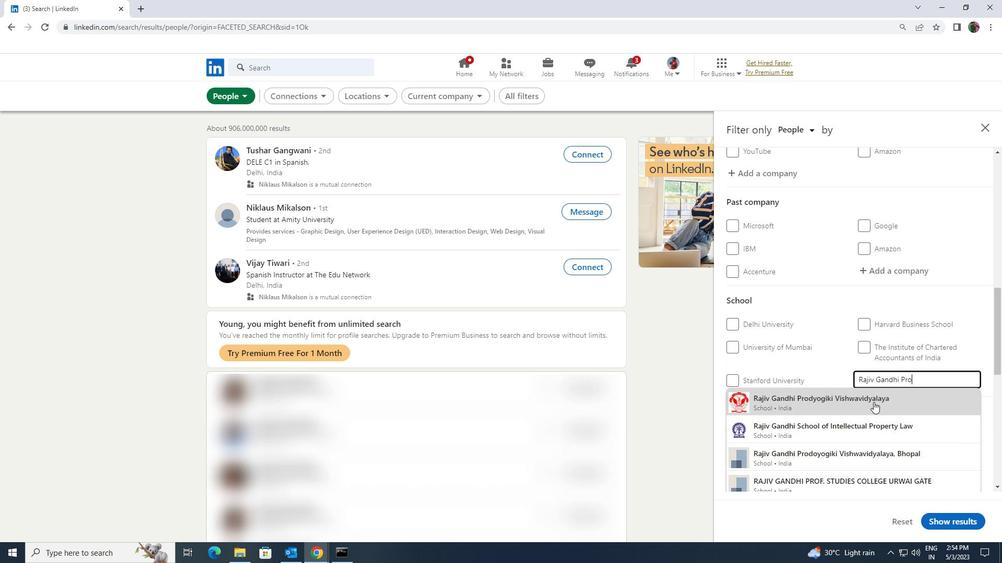 
Action: Mouse scrolled (873, 401) with delta (0, 0)
Screenshot: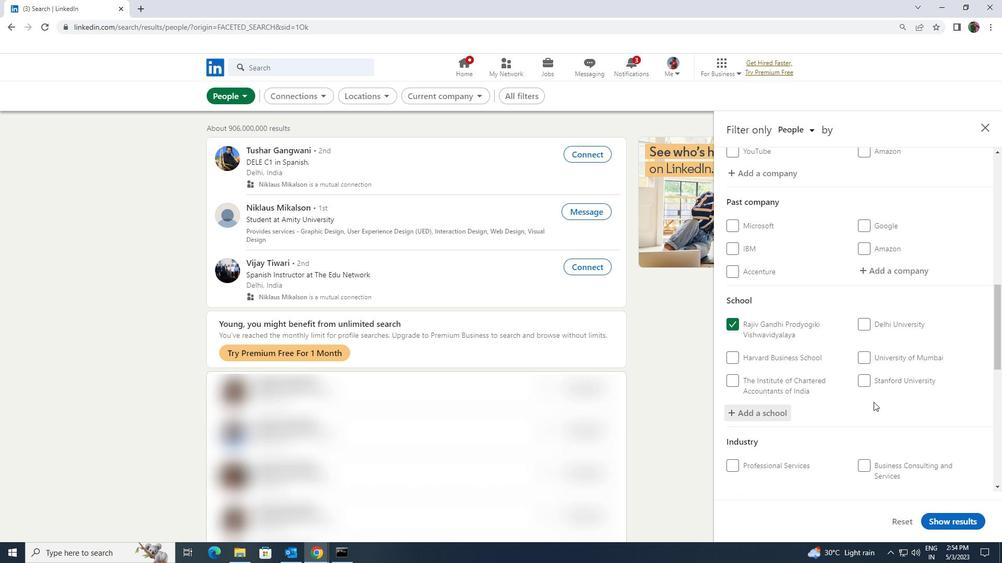 
Action: Mouse scrolled (873, 401) with delta (0, 0)
Screenshot: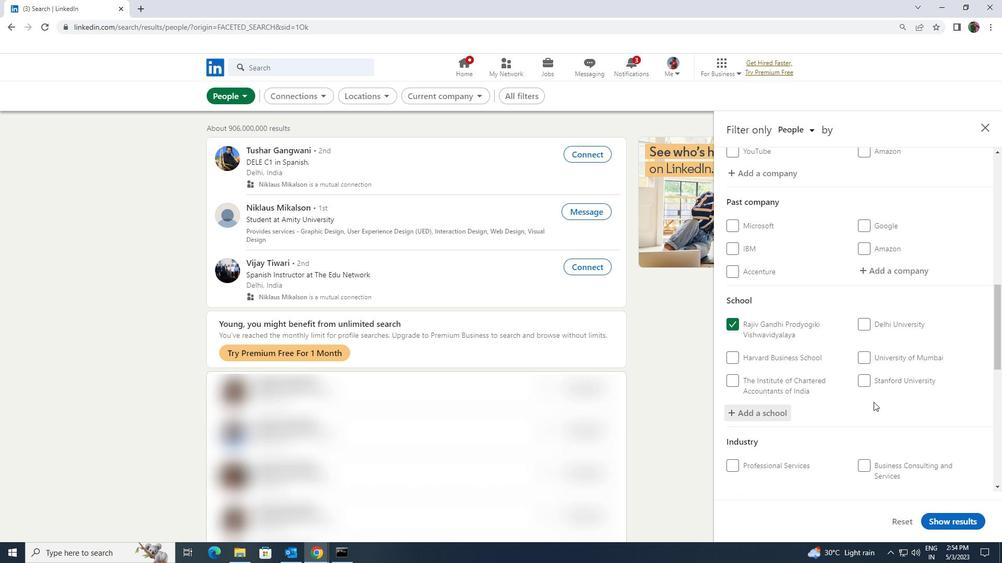 
Action: Mouse moved to (872, 430)
Screenshot: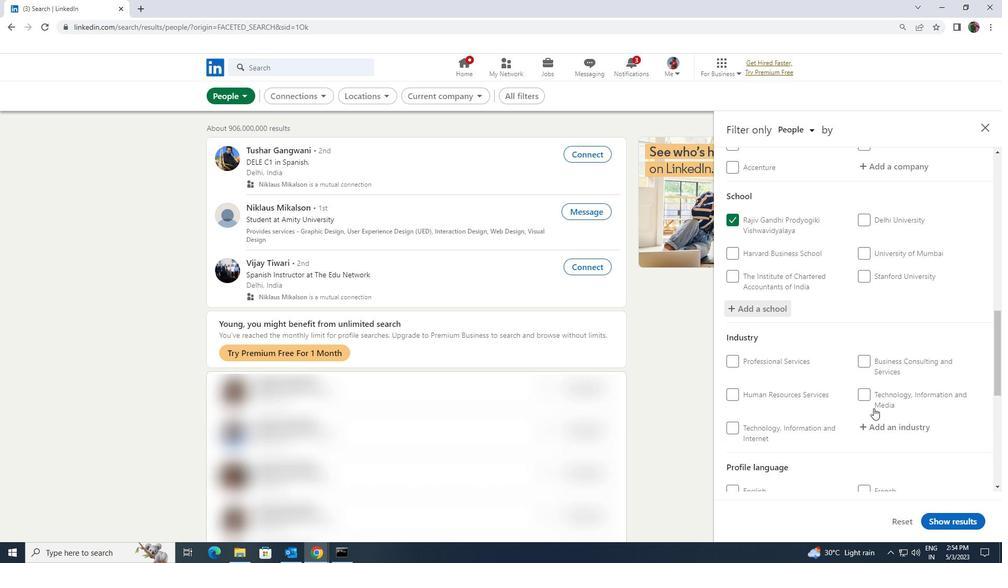 
Action: Mouse pressed left at (872, 430)
Screenshot: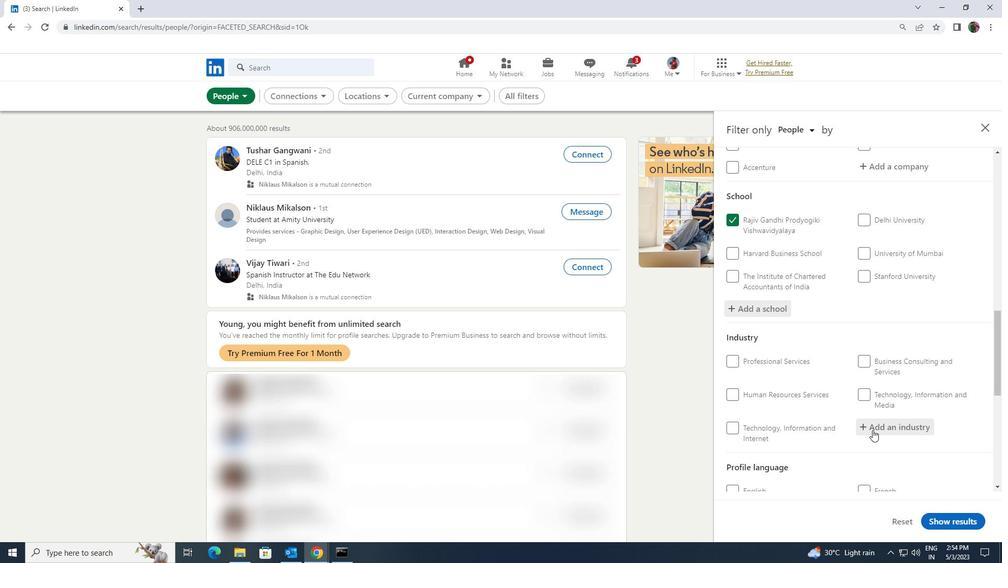 
Action: Key pressed <Key.shift>REN
Screenshot: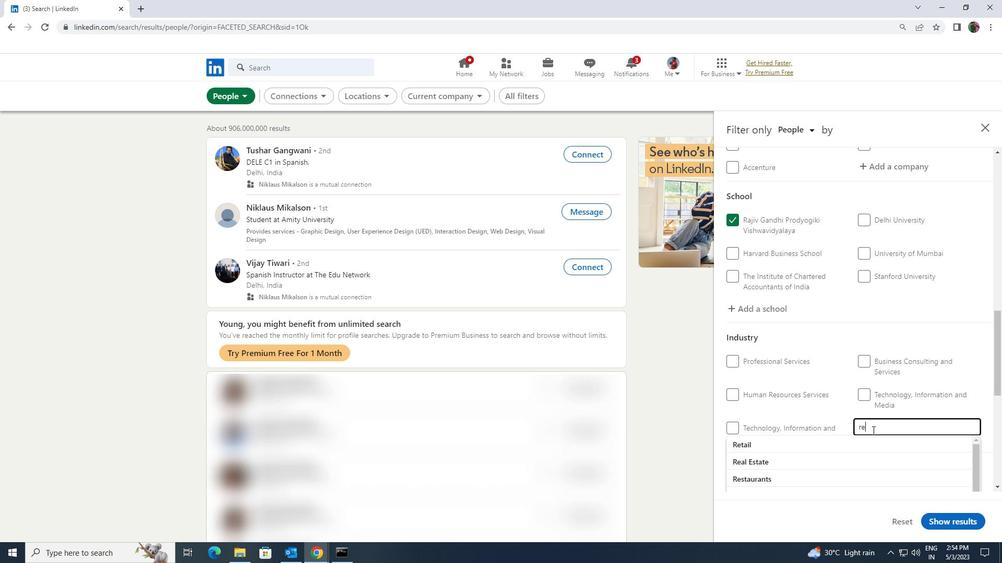 
Action: Mouse moved to (869, 451)
Screenshot: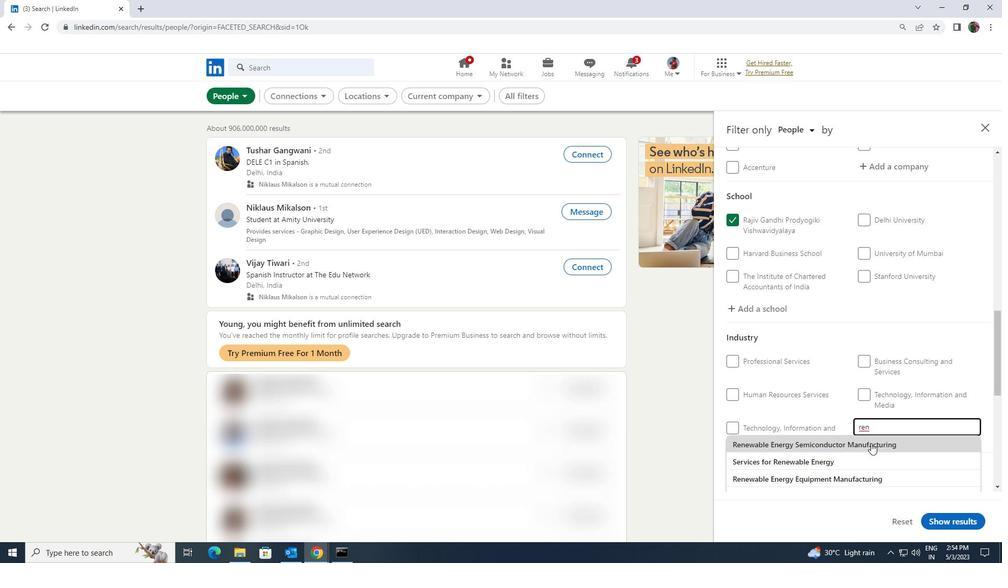 
Action: Key pressed EWA
Screenshot: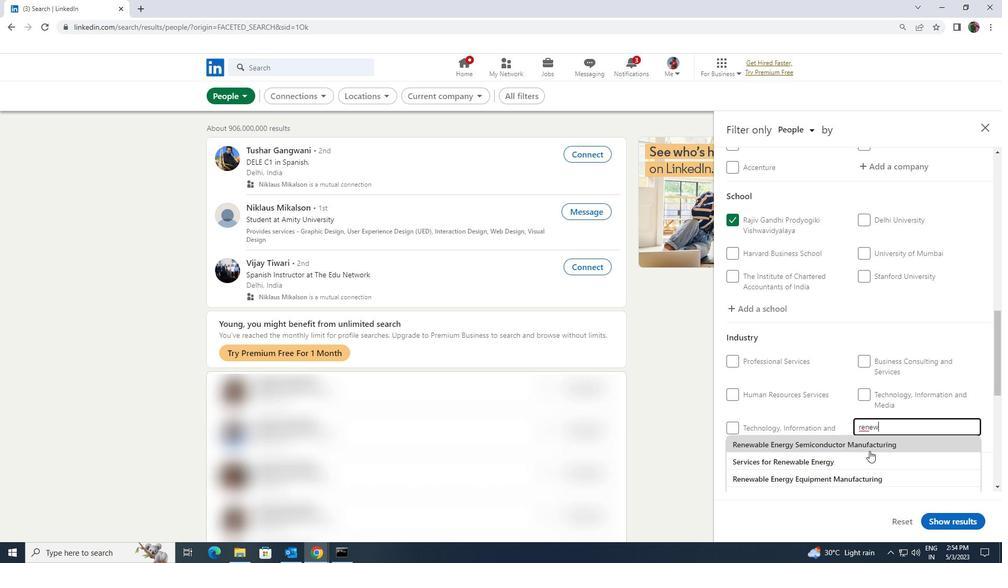 
Action: Mouse moved to (869, 449)
Screenshot: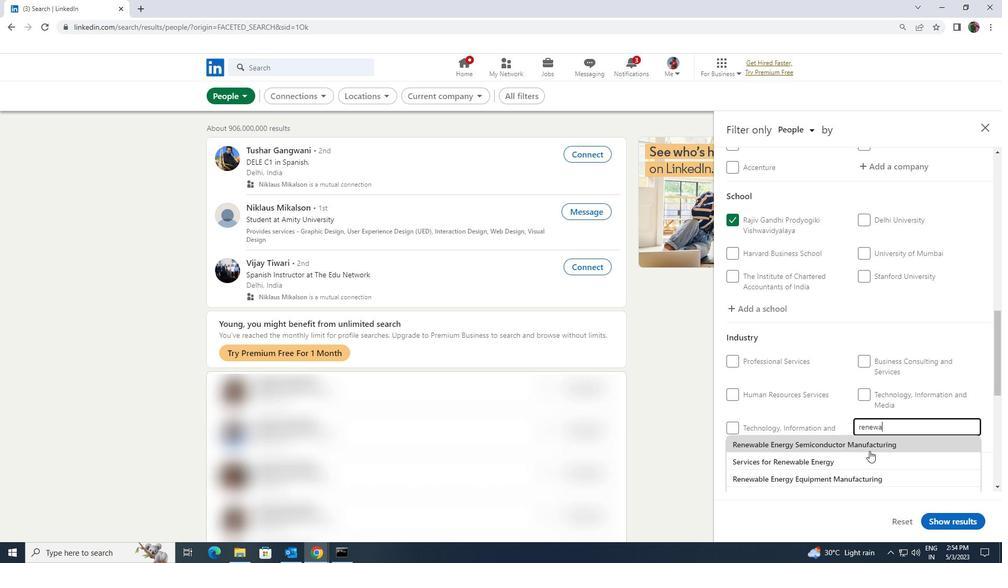 
Action: Mouse pressed left at (869, 449)
Screenshot: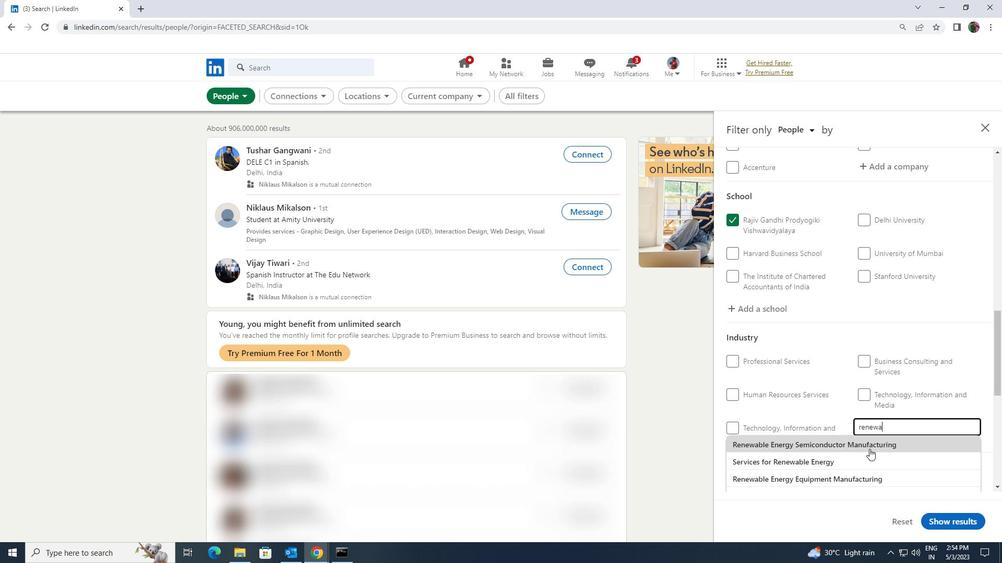 
Action: Mouse scrolled (869, 448) with delta (0, 0)
Screenshot: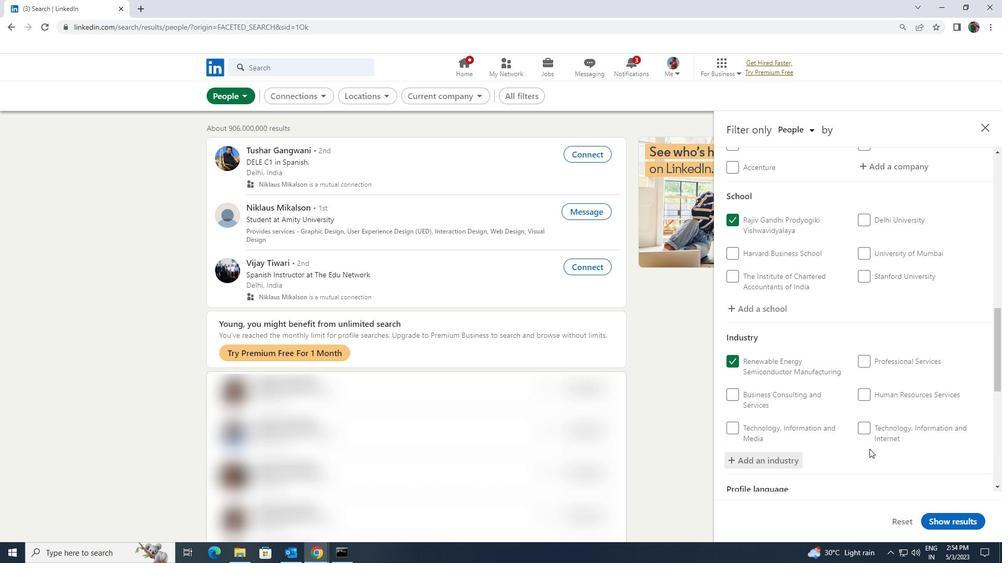 
Action: Mouse scrolled (869, 448) with delta (0, 0)
Screenshot: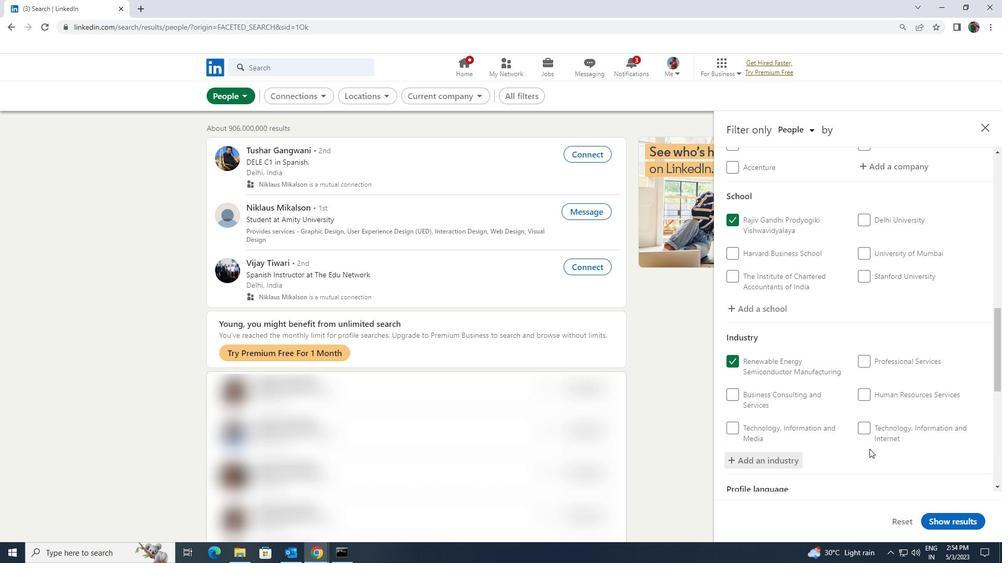
Action: Mouse scrolled (869, 448) with delta (0, 0)
Screenshot: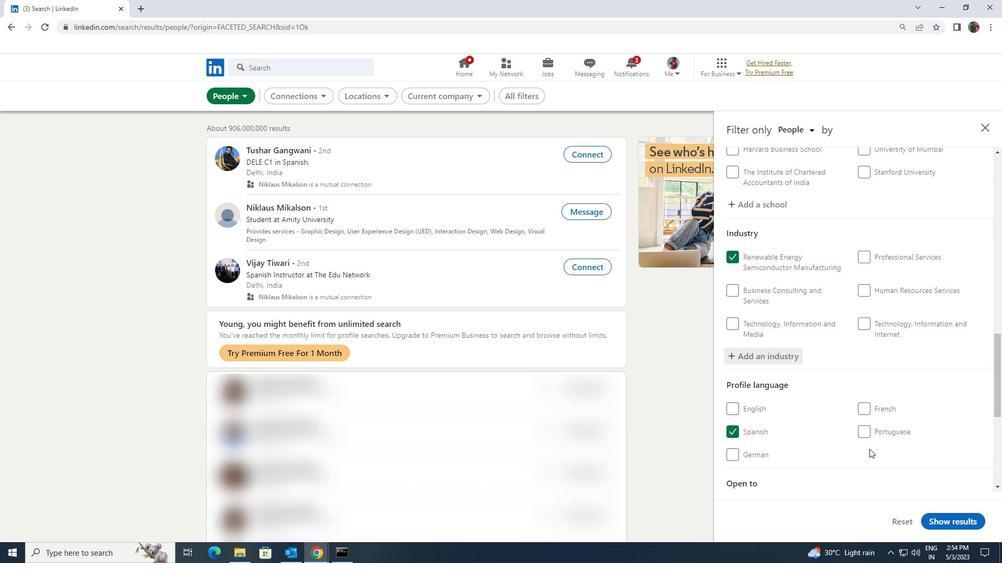 
Action: Mouse scrolled (869, 448) with delta (0, 0)
Screenshot: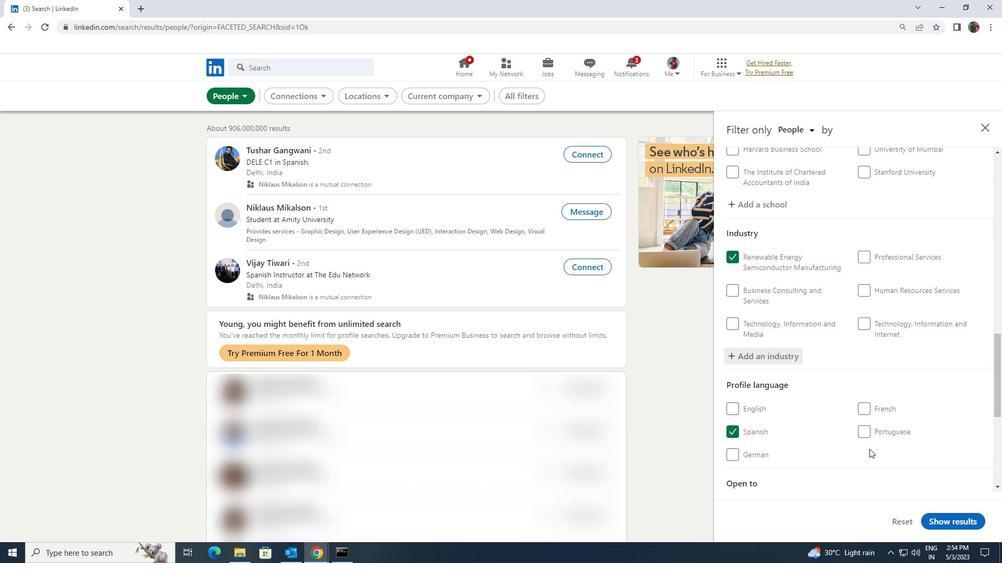 
Action: Mouse scrolled (869, 448) with delta (0, 0)
Screenshot: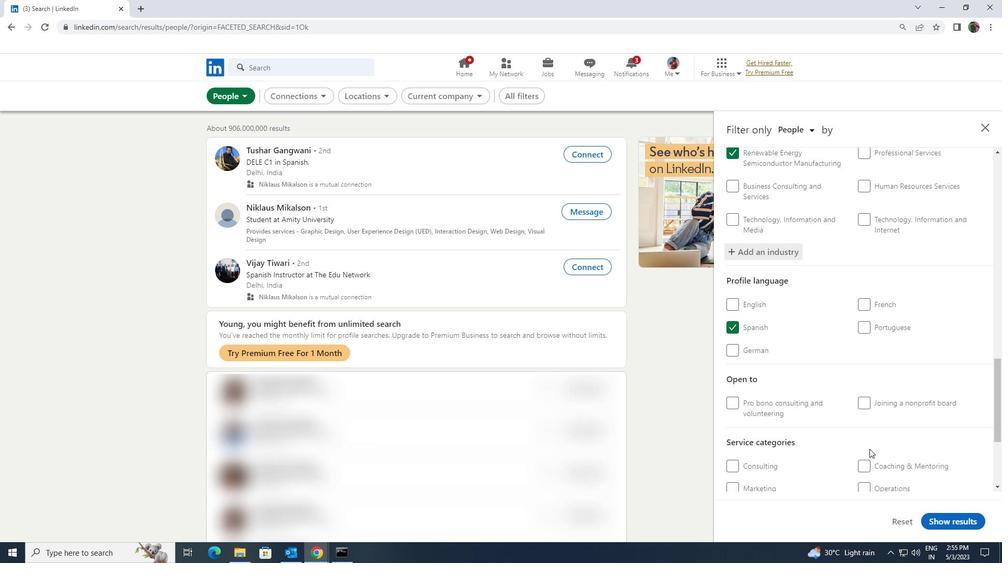
Action: Mouse moved to (868, 451)
Screenshot: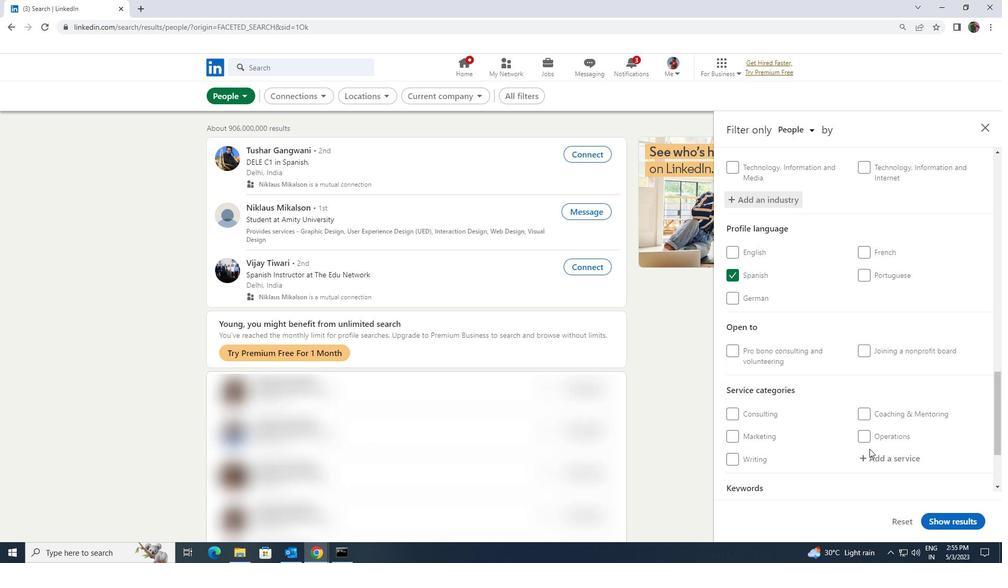 
Action: Mouse pressed left at (868, 451)
Screenshot: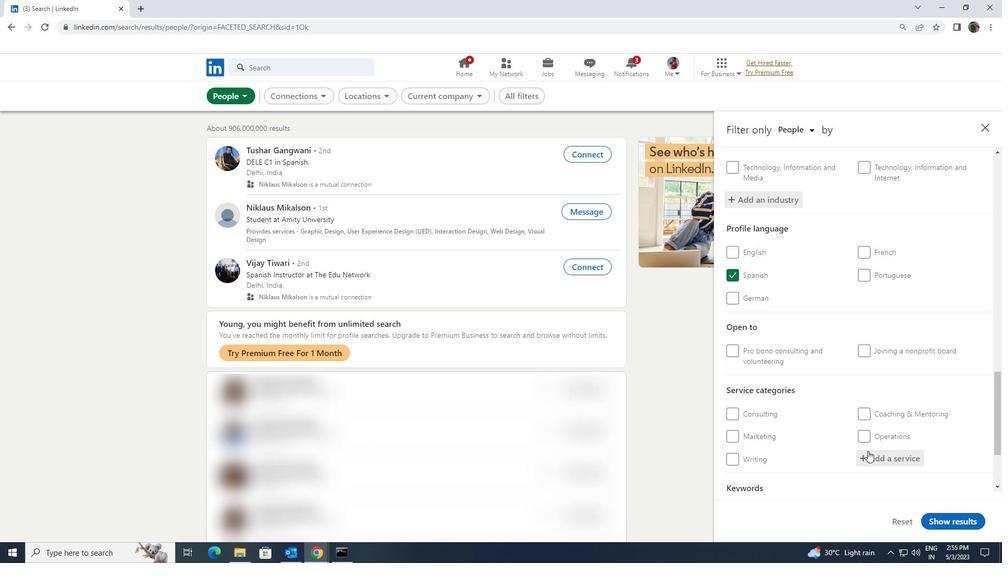 
Action: Key pressed <Key.shift>VISUAL
Screenshot: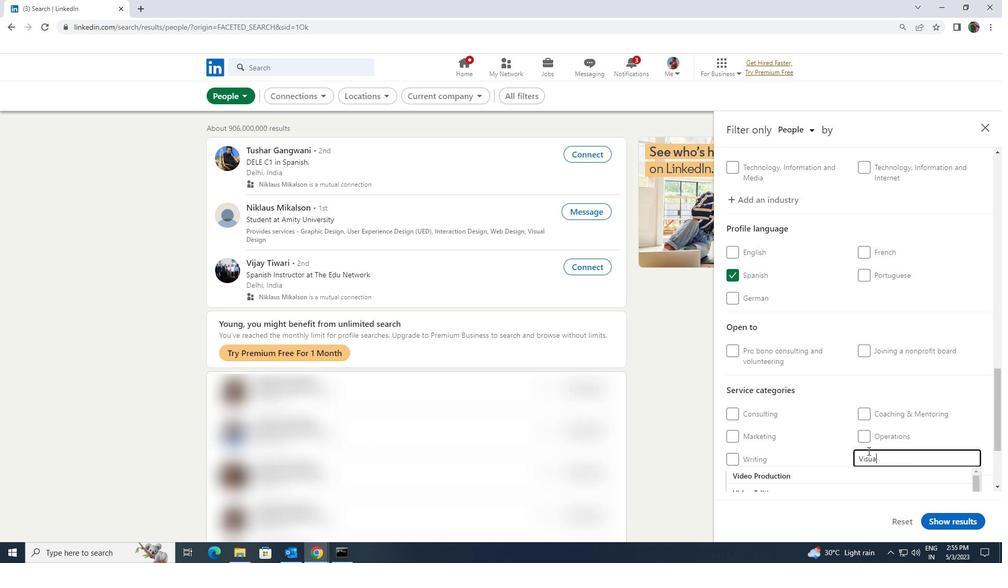 
Action: Mouse moved to (852, 472)
Screenshot: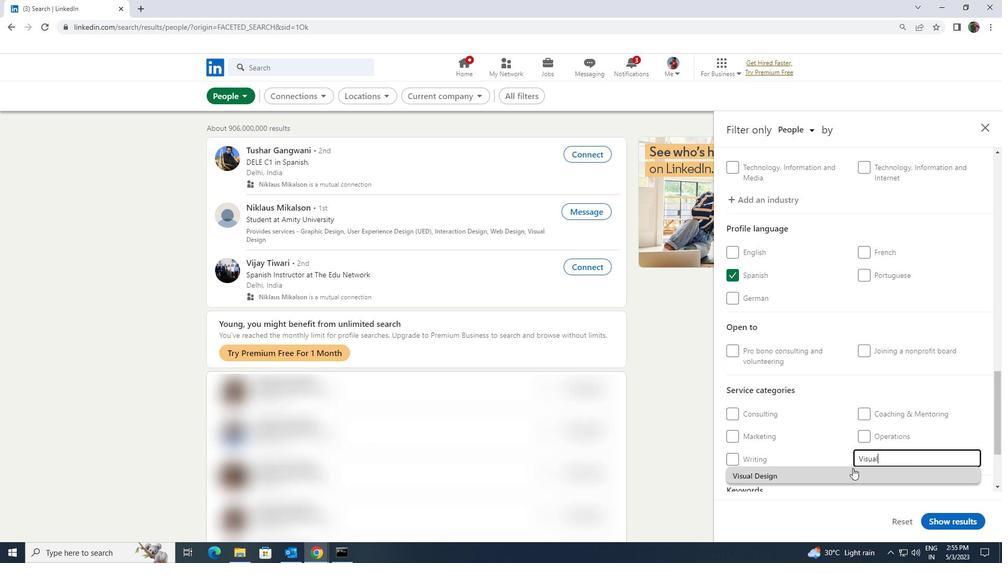 
Action: Mouse pressed left at (852, 472)
Screenshot: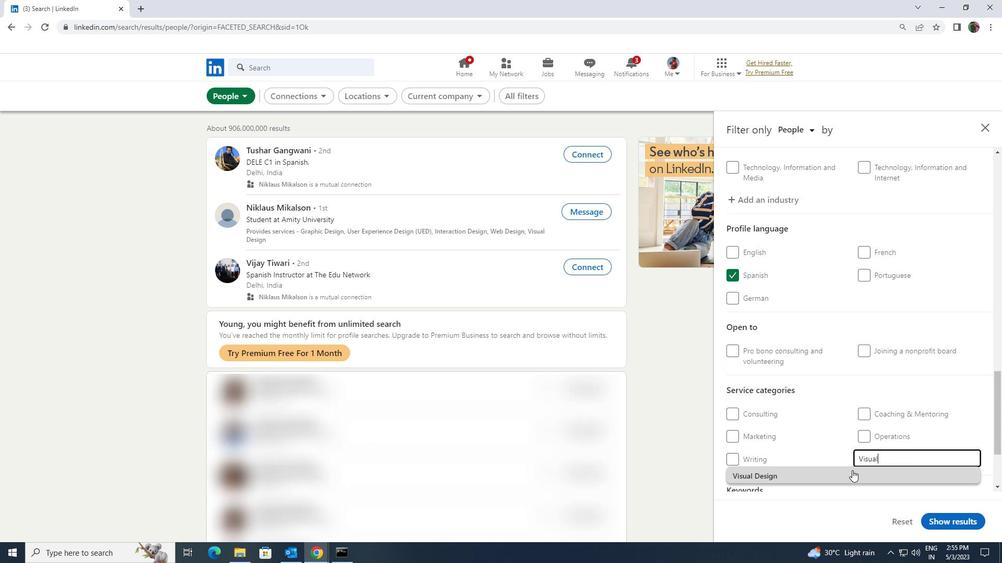 
Action: Mouse moved to (856, 451)
Screenshot: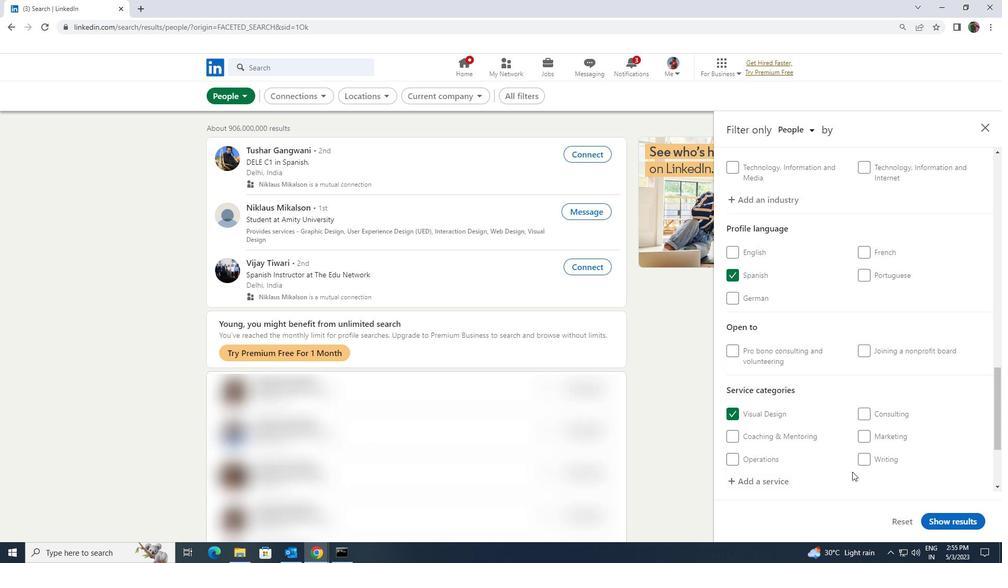
Action: Mouse scrolled (856, 451) with delta (0, 0)
Screenshot: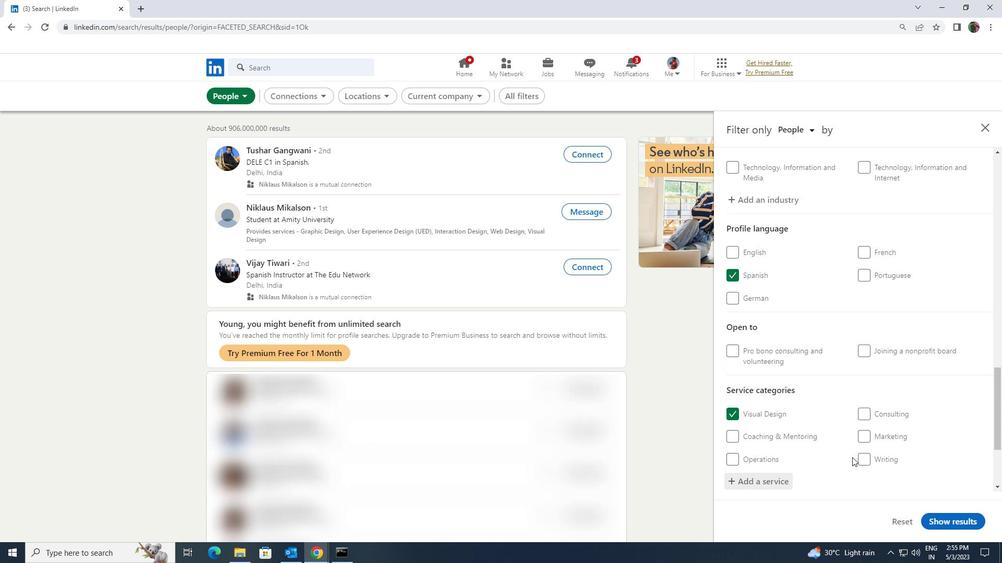 
Action: Mouse scrolled (856, 451) with delta (0, 0)
Screenshot: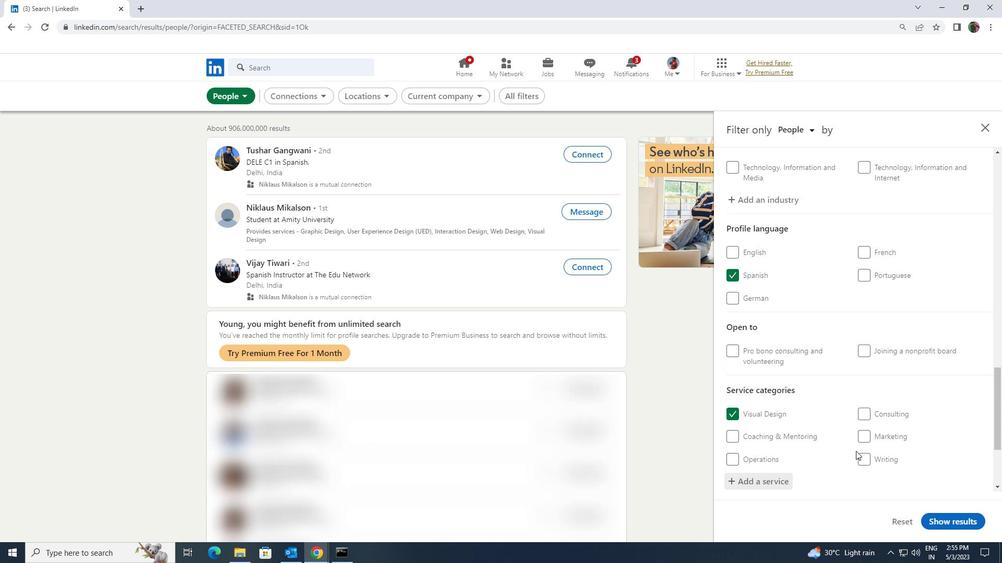 
Action: Mouse moved to (831, 470)
Screenshot: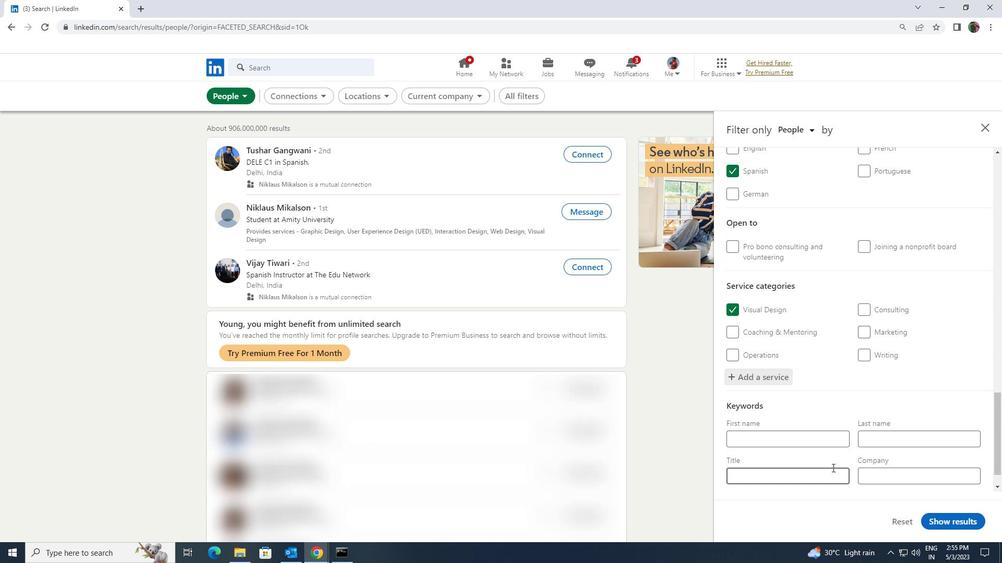 
Action: Mouse pressed left at (831, 470)
Screenshot: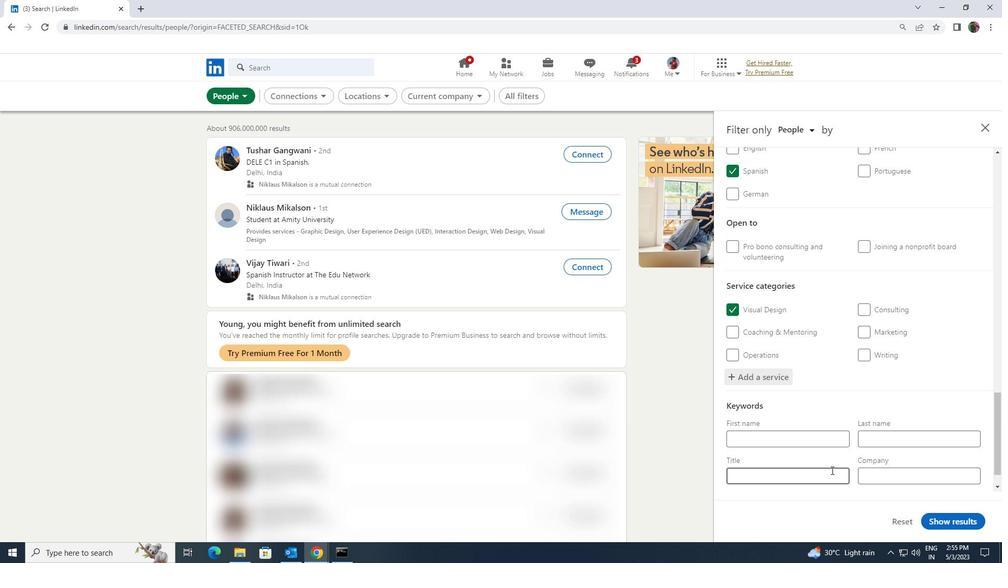 
Action: Key pressed <Key.shift><Key.shift><Key.shift><Key.shift>TELEPHONE<Key.space><Key.shift><Key.shift><Key.shift><Key.shift><Key.shift><Key.shift><Key.shift><Key.shift><Key.shift><Key.shift><Key.shift><Key.shift><Key.shift><Key.shift>OPERATOR
Screenshot: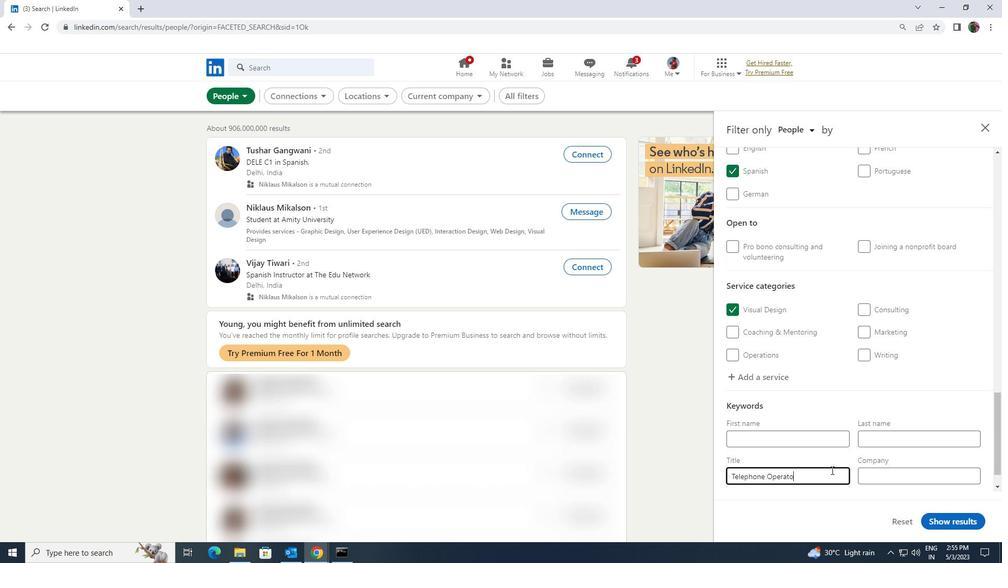 
Action: Mouse moved to (925, 520)
Screenshot: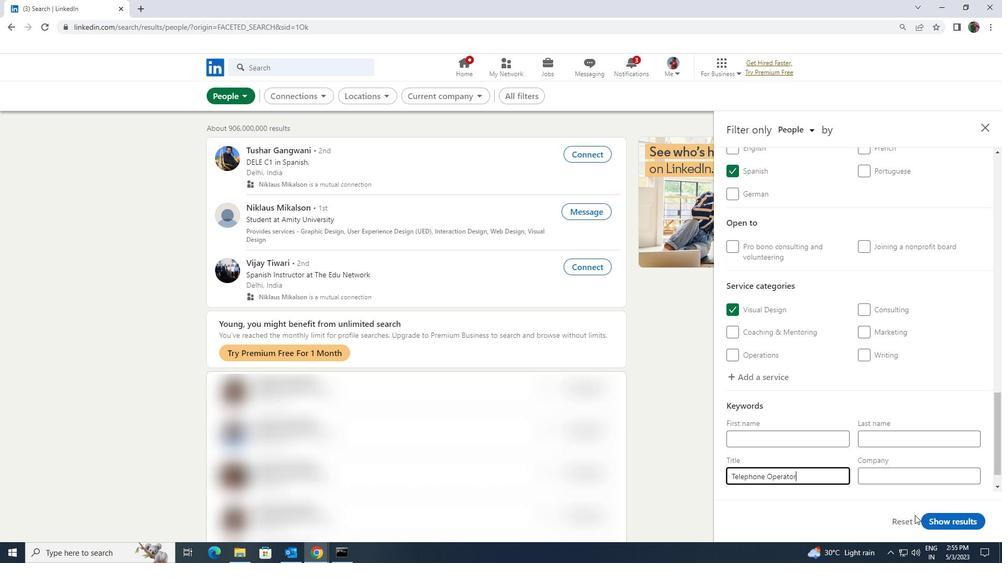 
Action: Mouse pressed left at (925, 520)
Screenshot: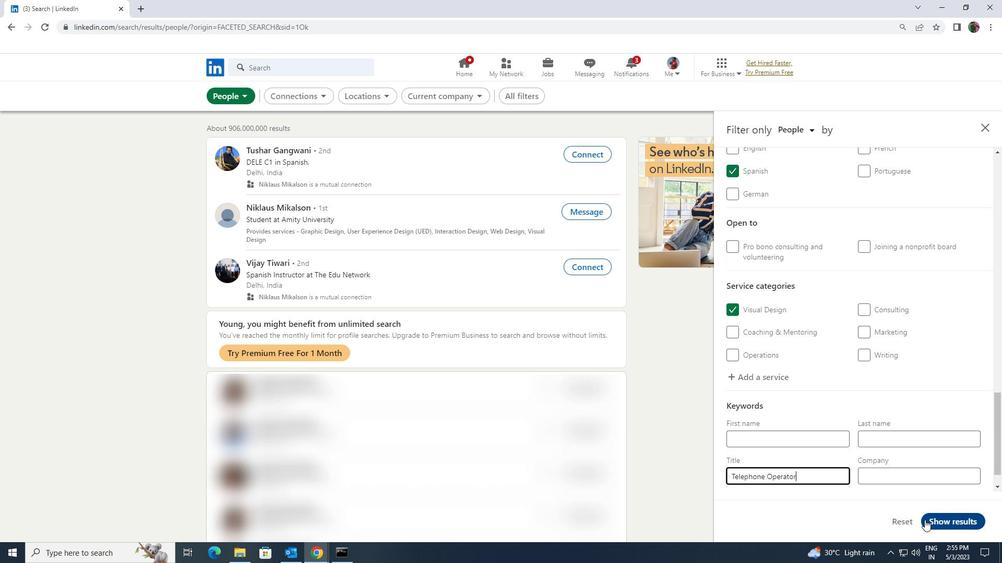 
